 Task: Search one way flight ticket for 4 adults, 1 infant in seat and 1 infant on lap in premium economy from Baton Rouge: Baton Rouge Metropolitan Airport (ryan Field) to Jackson: Jackson Hole Airport on 5-2-2023. Choice of flights is Singapure airlines. Number of bags: 3 checked bags. Price is upto 83000. Outbound departure time preference is 21:30.
Action: Mouse moved to (319, 274)
Screenshot: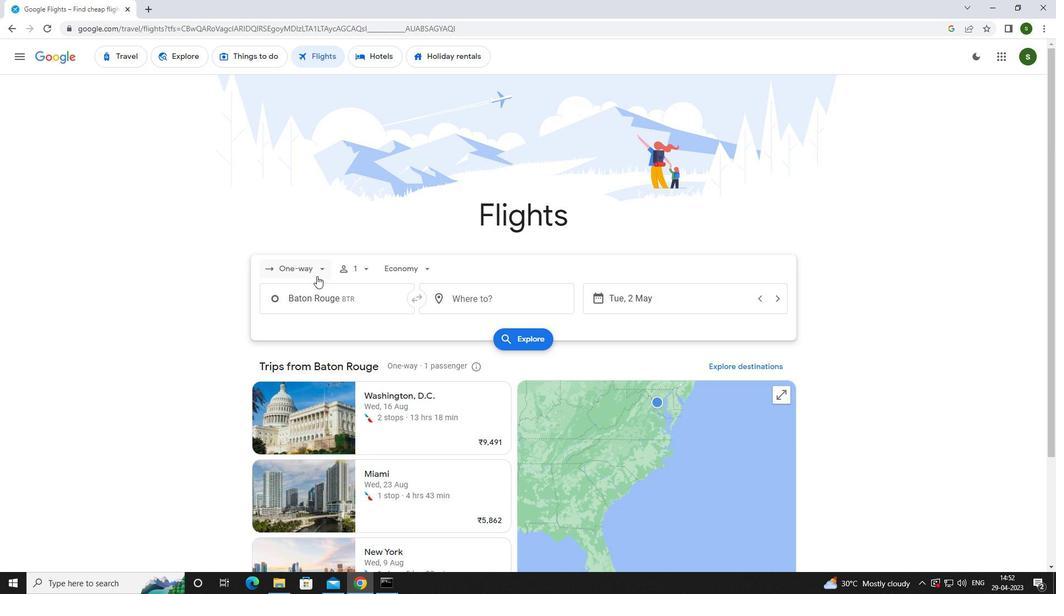 
Action: Mouse pressed left at (319, 274)
Screenshot: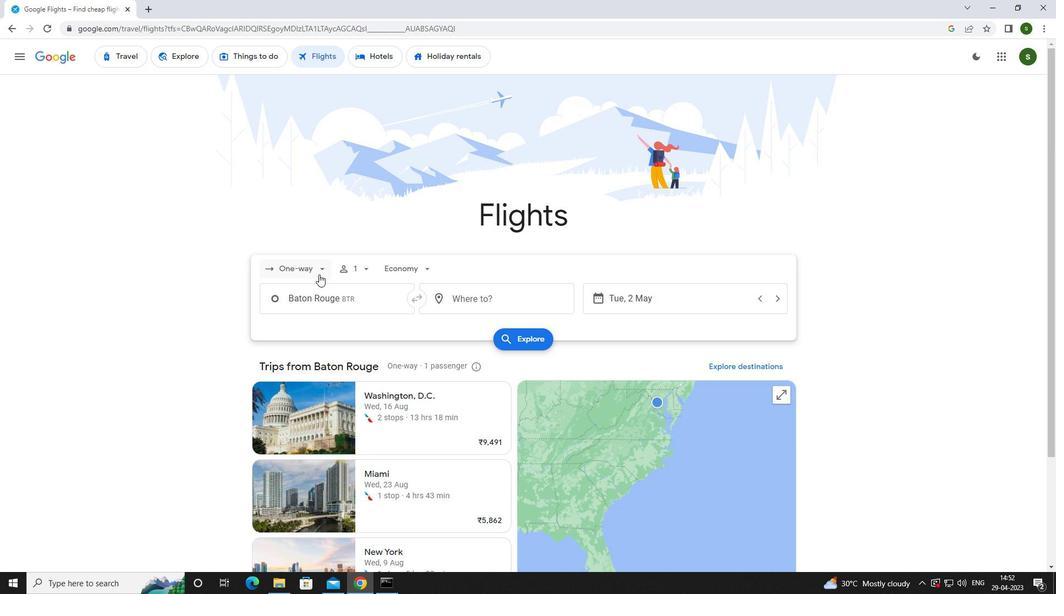 
Action: Mouse moved to (316, 320)
Screenshot: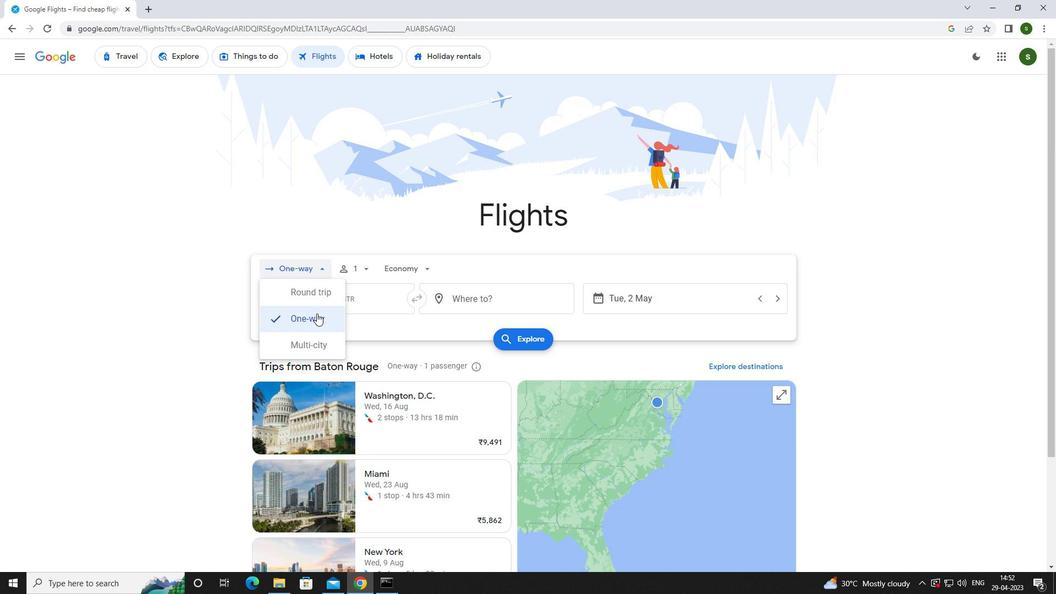 
Action: Mouse pressed left at (316, 320)
Screenshot: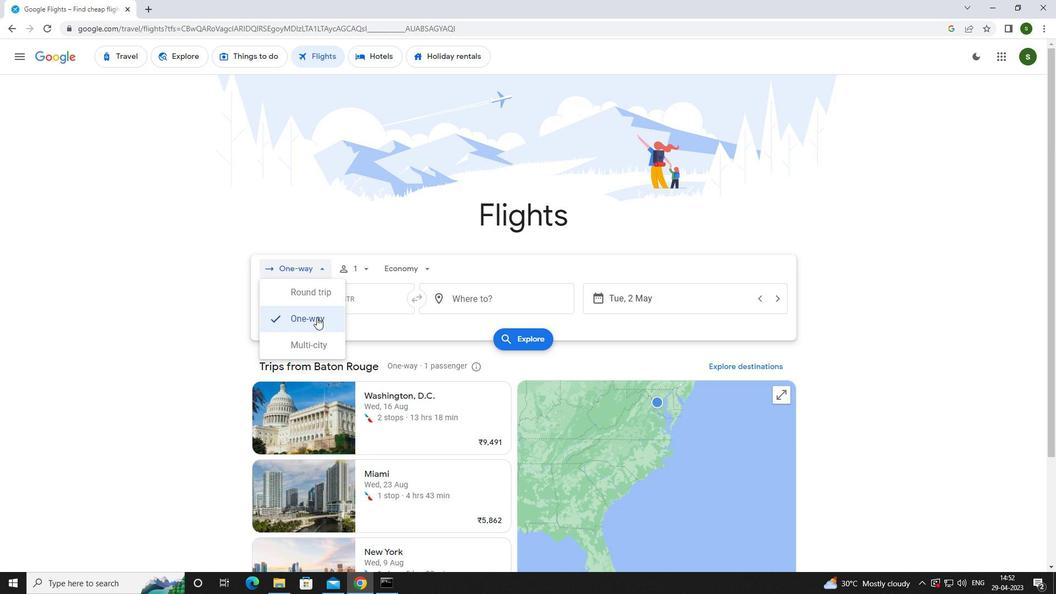 
Action: Mouse moved to (363, 267)
Screenshot: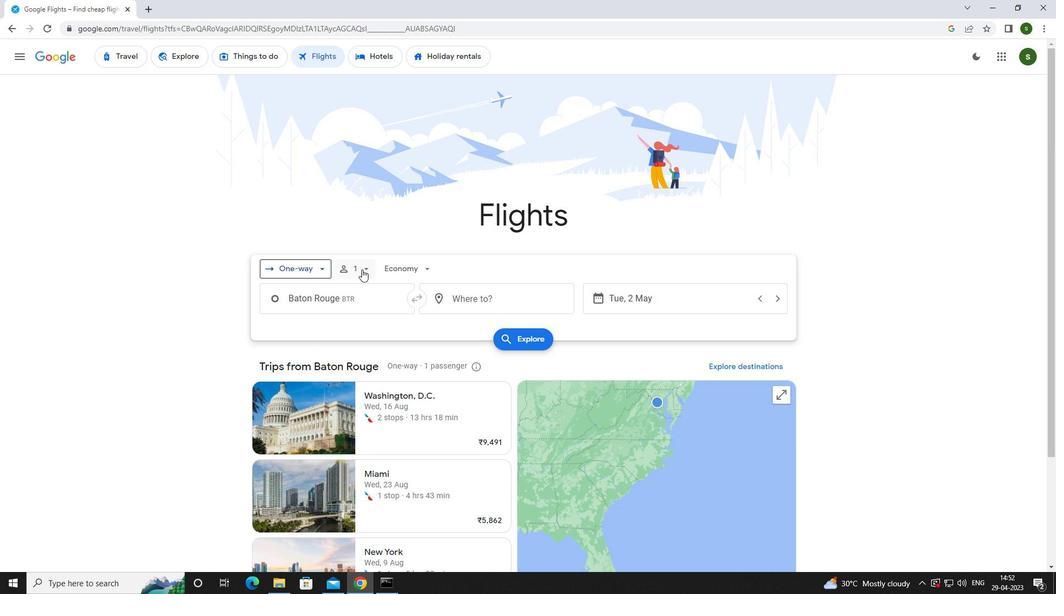 
Action: Mouse pressed left at (363, 267)
Screenshot: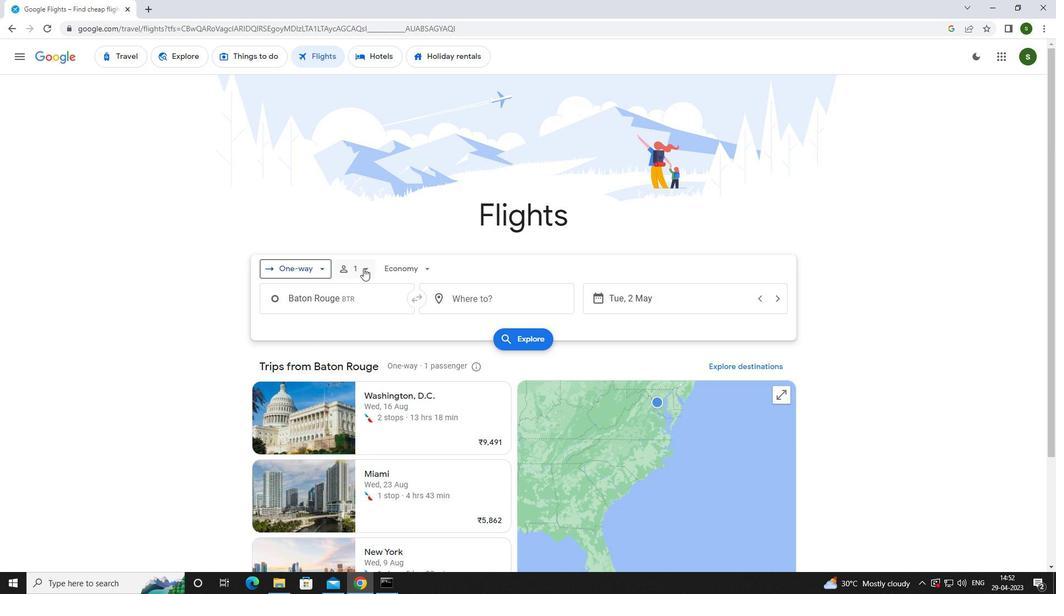 
Action: Mouse moved to (457, 296)
Screenshot: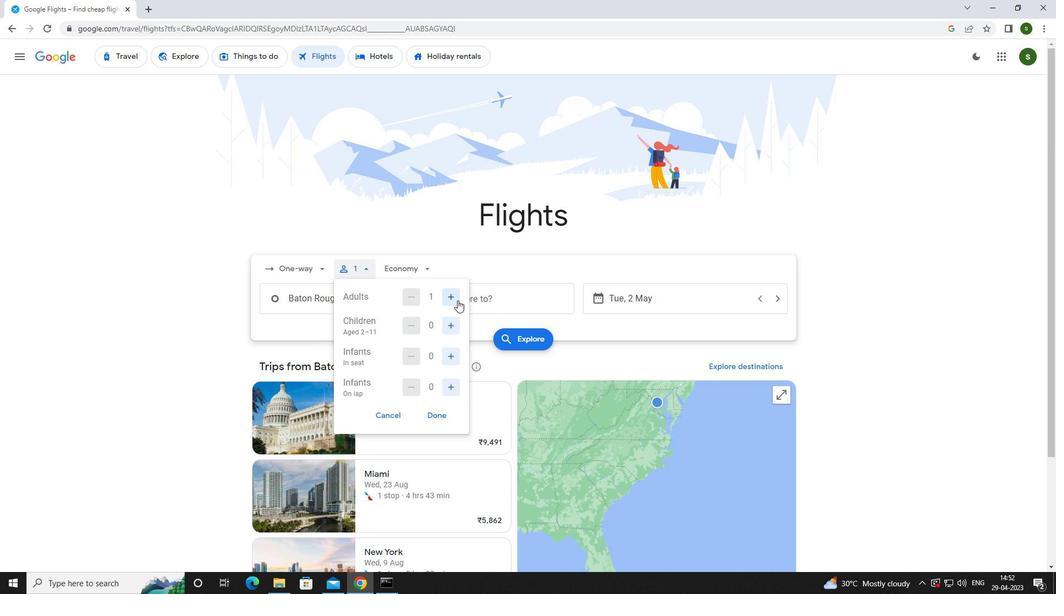 
Action: Mouse pressed left at (457, 296)
Screenshot: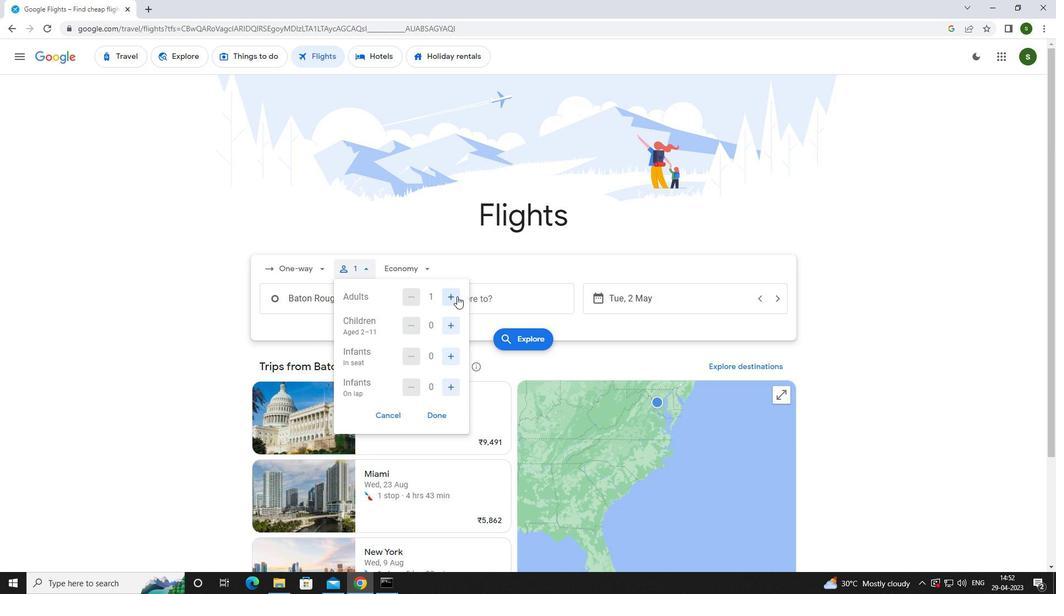 
Action: Mouse pressed left at (457, 296)
Screenshot: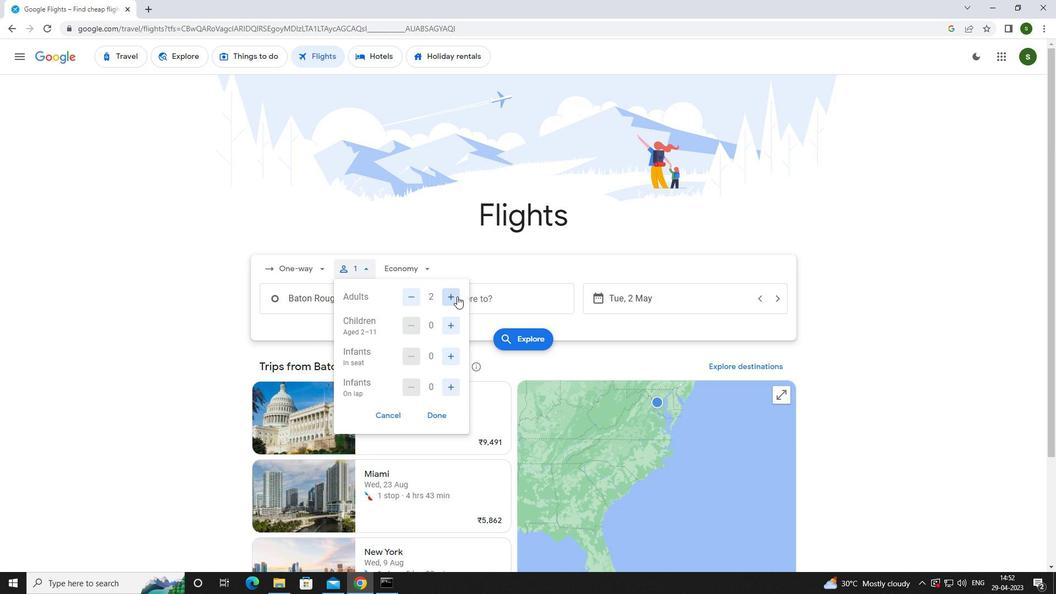 
Action: Mouse pressed left at (457, 296)
Screenshot: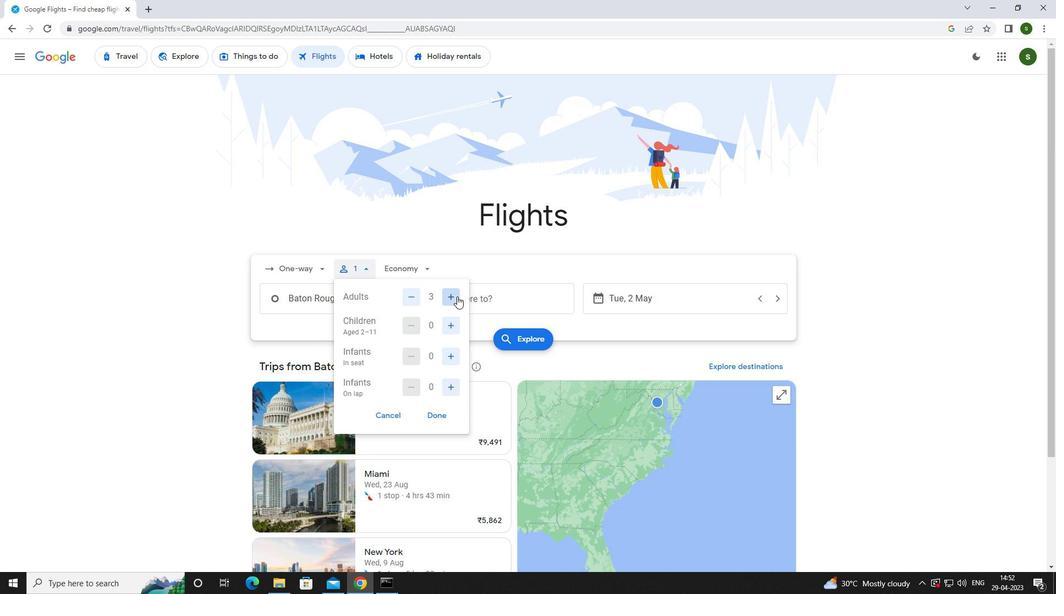 
Action: Mouse moved to (449, 360)
Screenshot: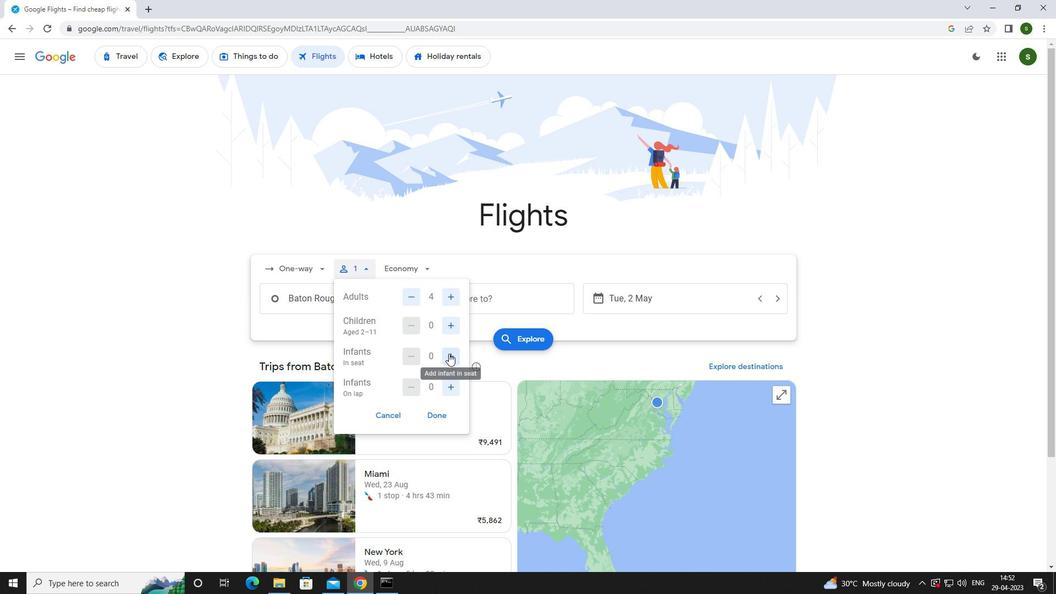 
Action: Mouse pressed left at (449, 360)
Screenshot: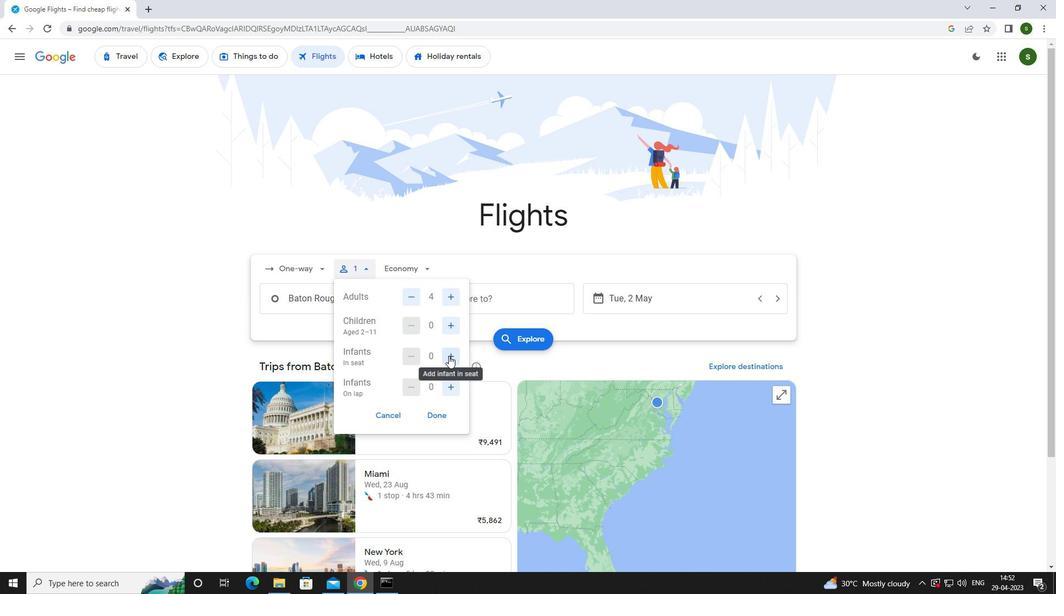 
Action: Mouse moved to (449, 381)
Screenshot: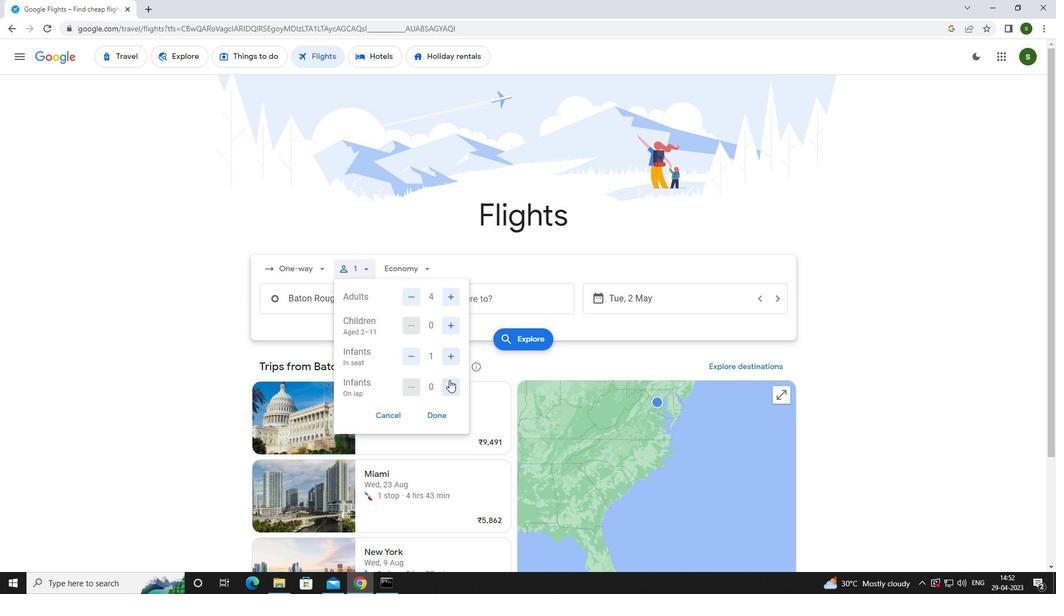 
Action: Mouse pressed left at (449, 381)
Screenshot: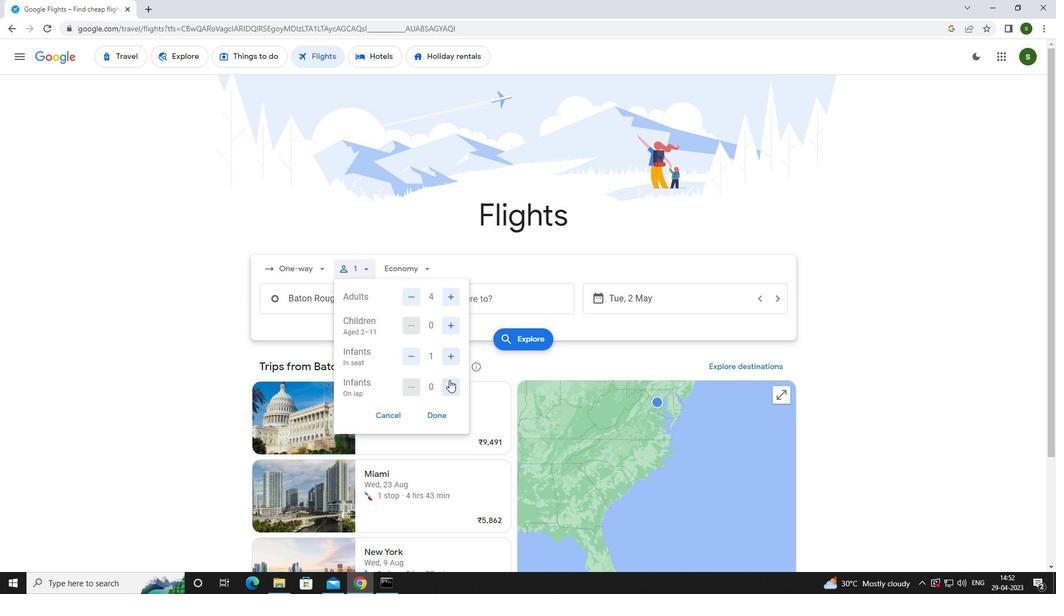 
Action: Mouse moved to (423, 269)
Screenshot: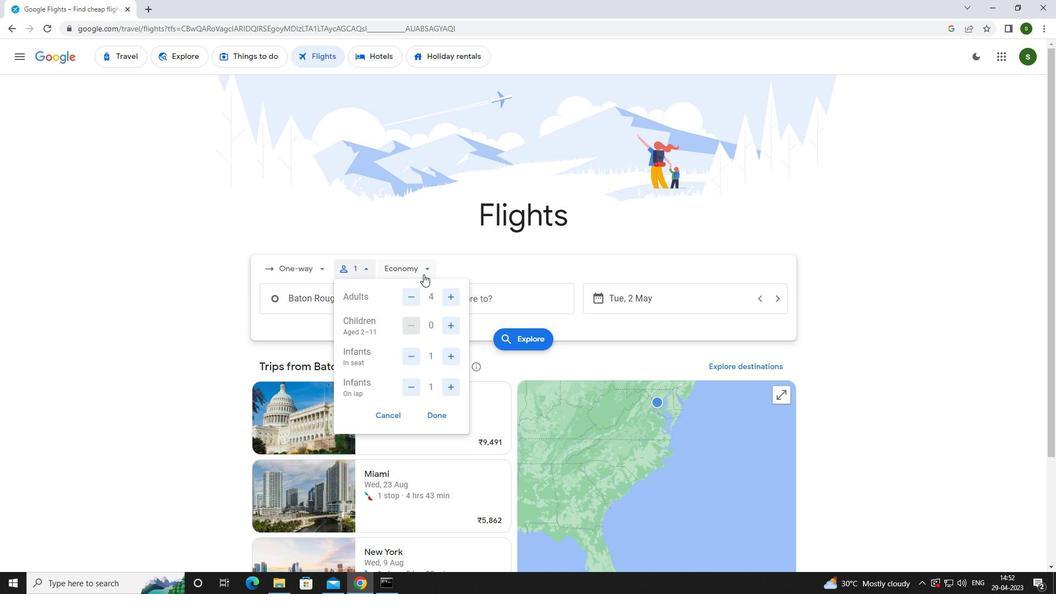 
Action: Mouse pressed left at (423, 269)
Screenshot: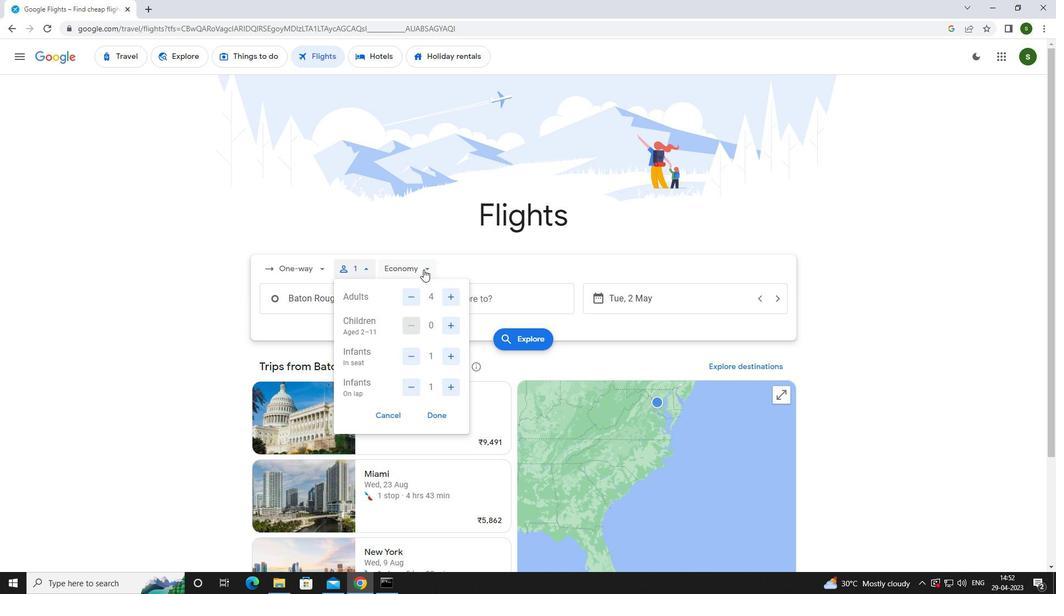 
Action: Mouse moved to (426, 315)
Screenshot: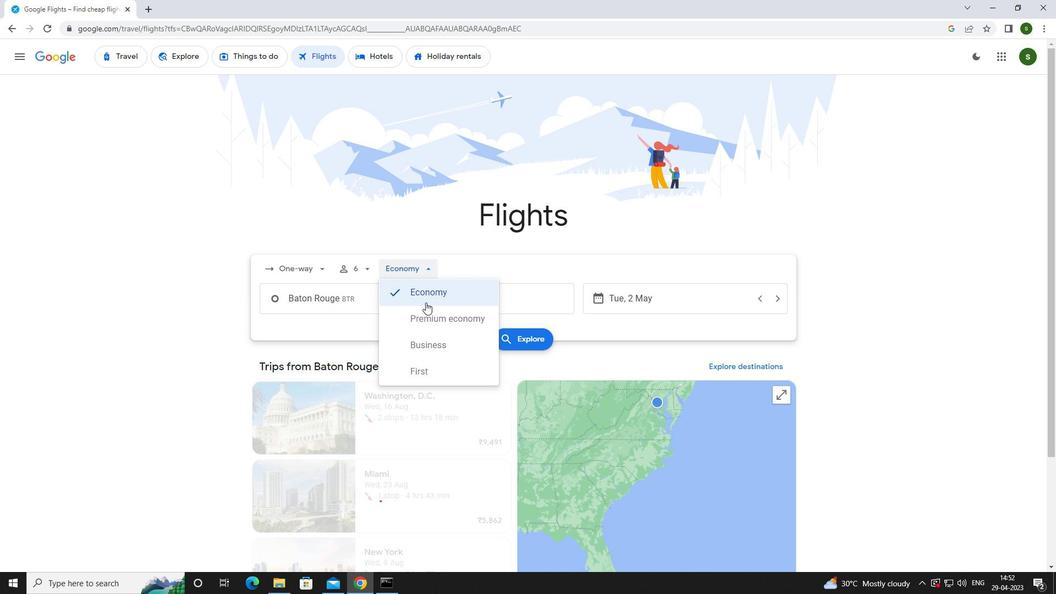 
Action: Mouse pressed left at (426, 315)
Screenshot: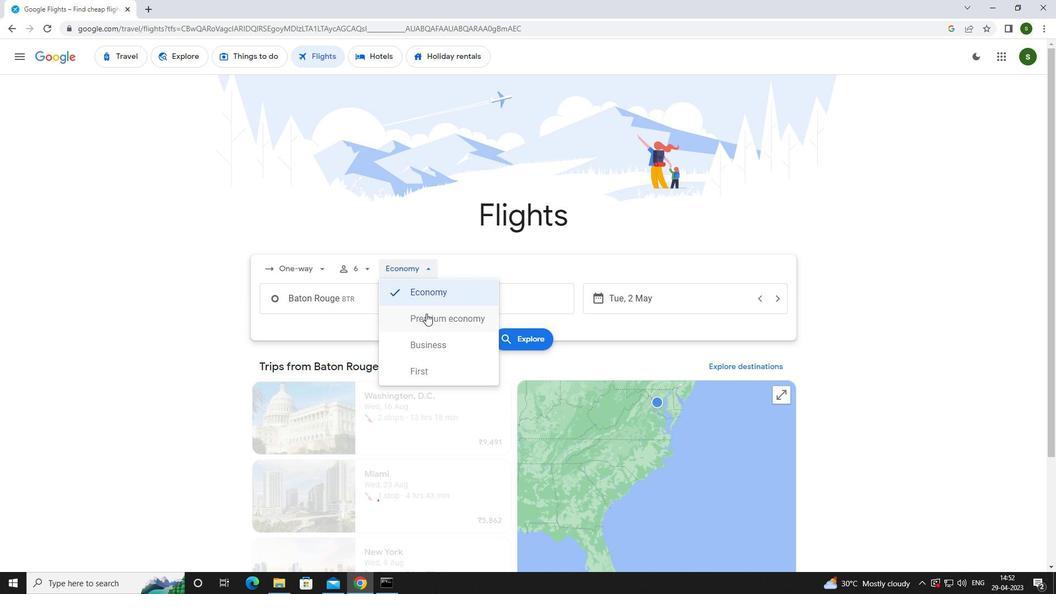 
Action: Mouse moved to (384, 300)
Screenshot: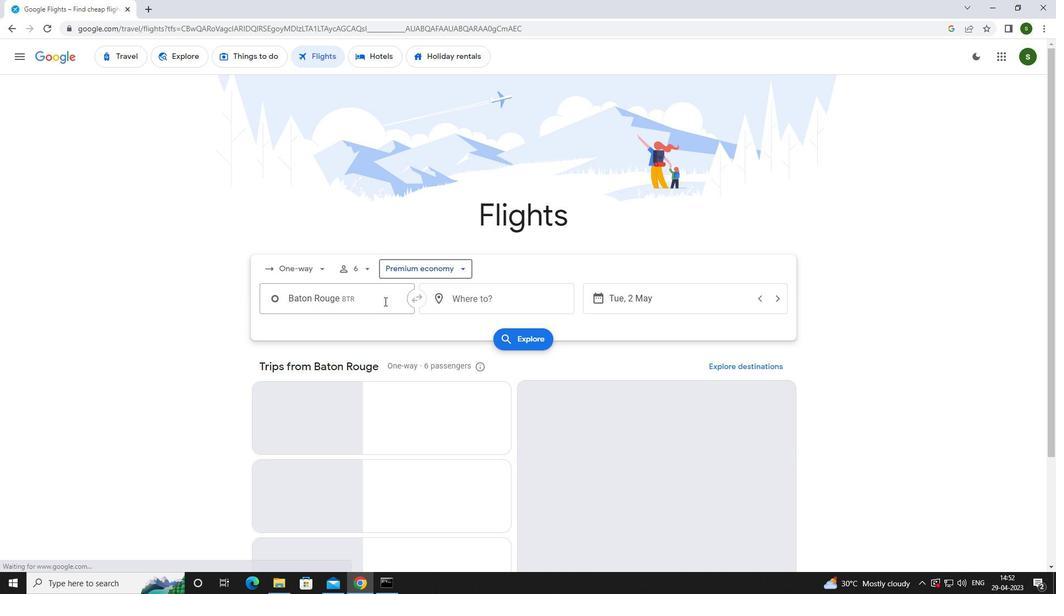 
Action: Mouse pressed left at (384, 300)
Screenshot: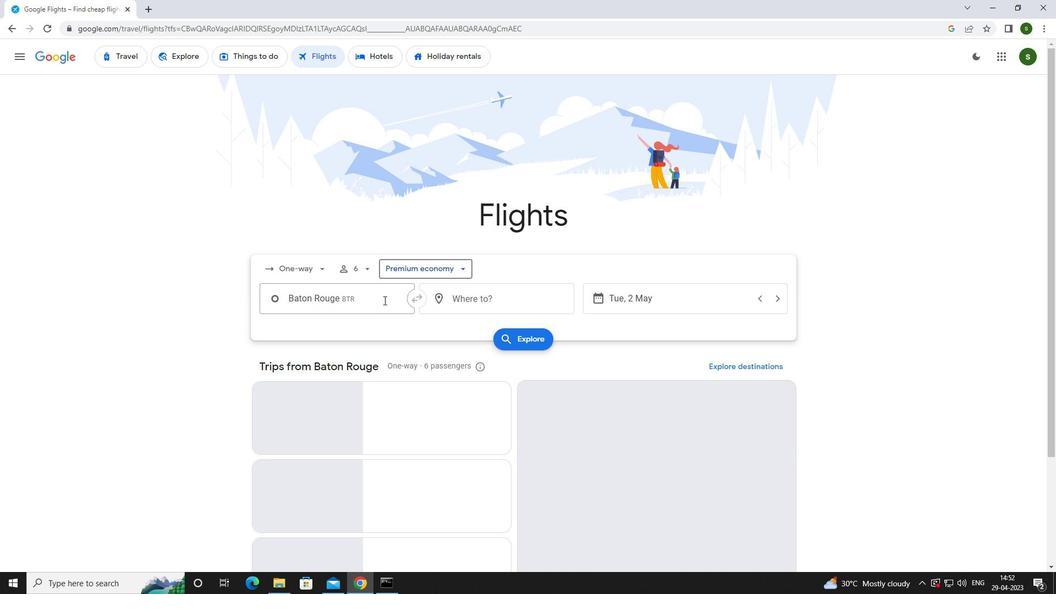 
Action: Mouse moved to (383, 300)
Screenshot: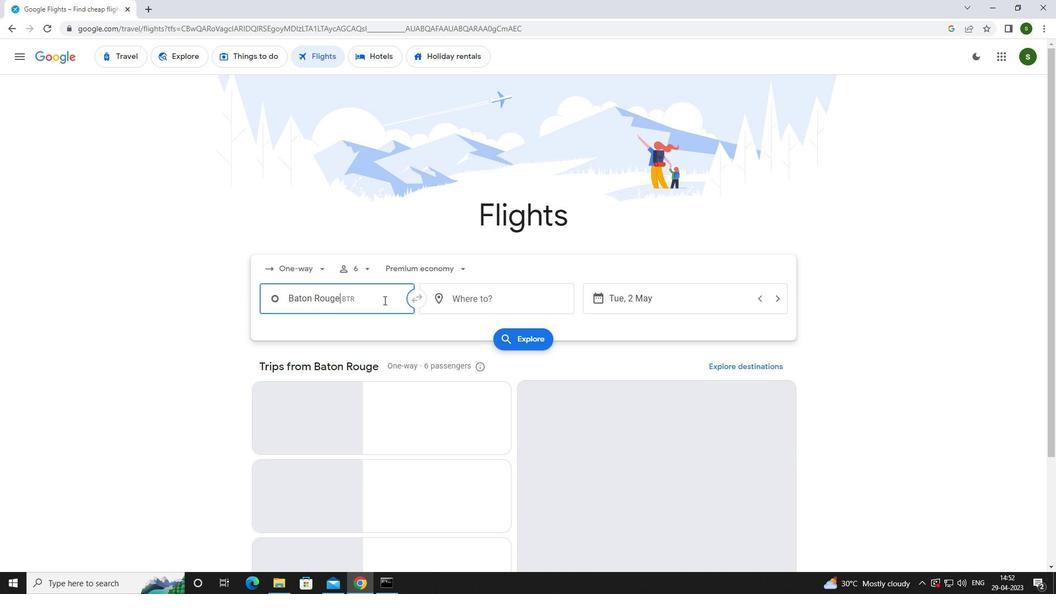 
Action: Key pressed b<Key.caps_lock>aton
Screenshot: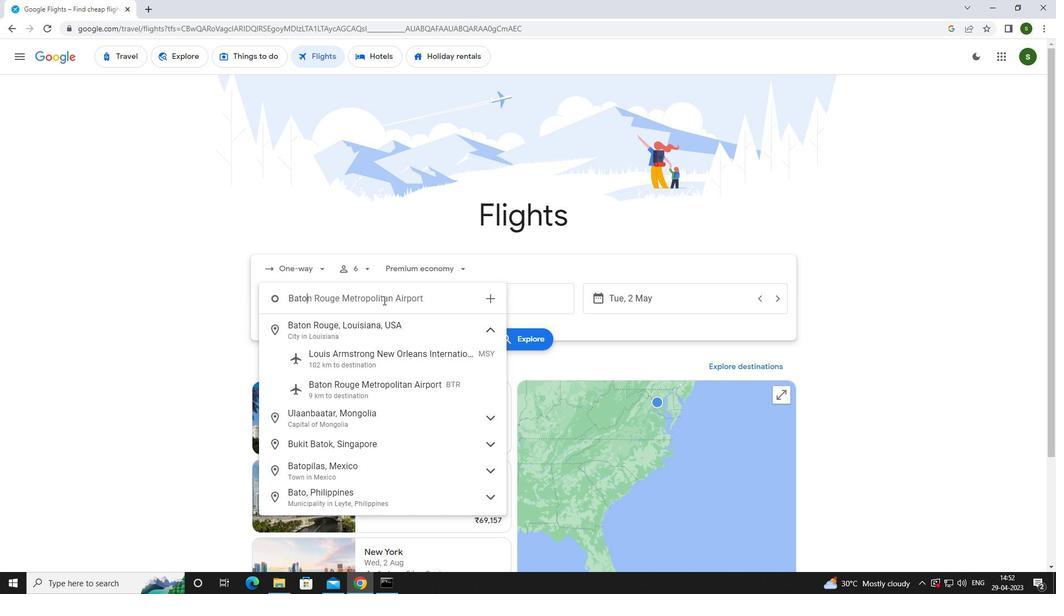 
Action: Mouse moved to (396, 385)
Screenshot: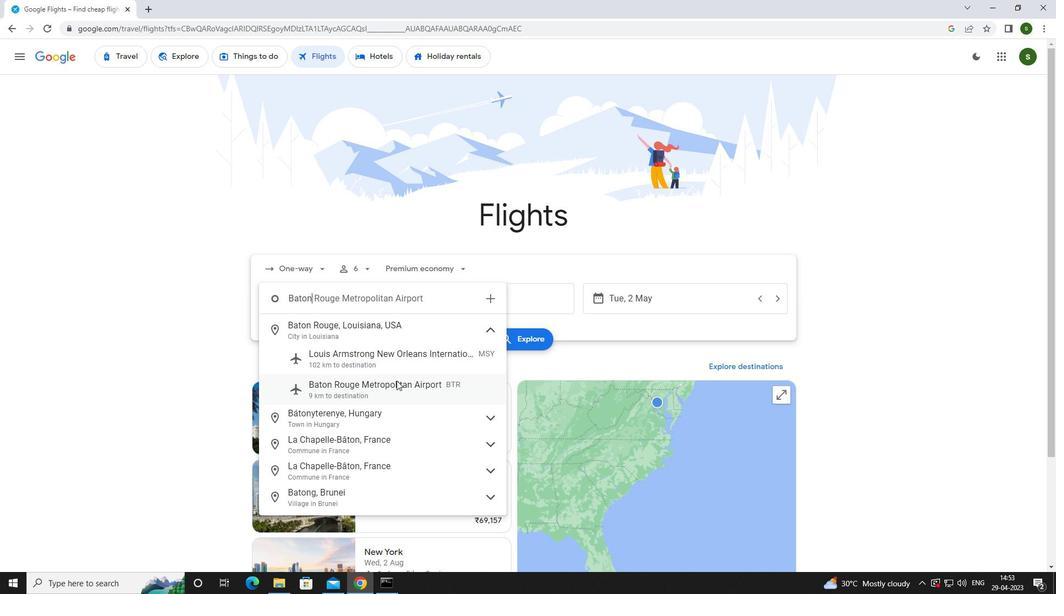
Action: Mouse pressed left at (396, 385)
Screenshot: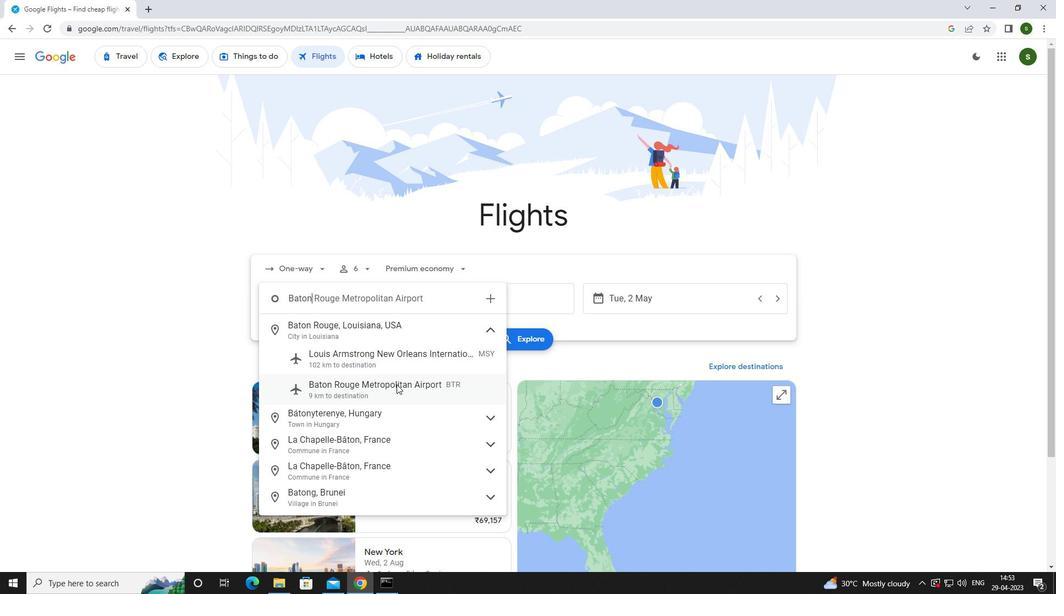 
Action: Mouse moved to (463, 303)
Screenshot: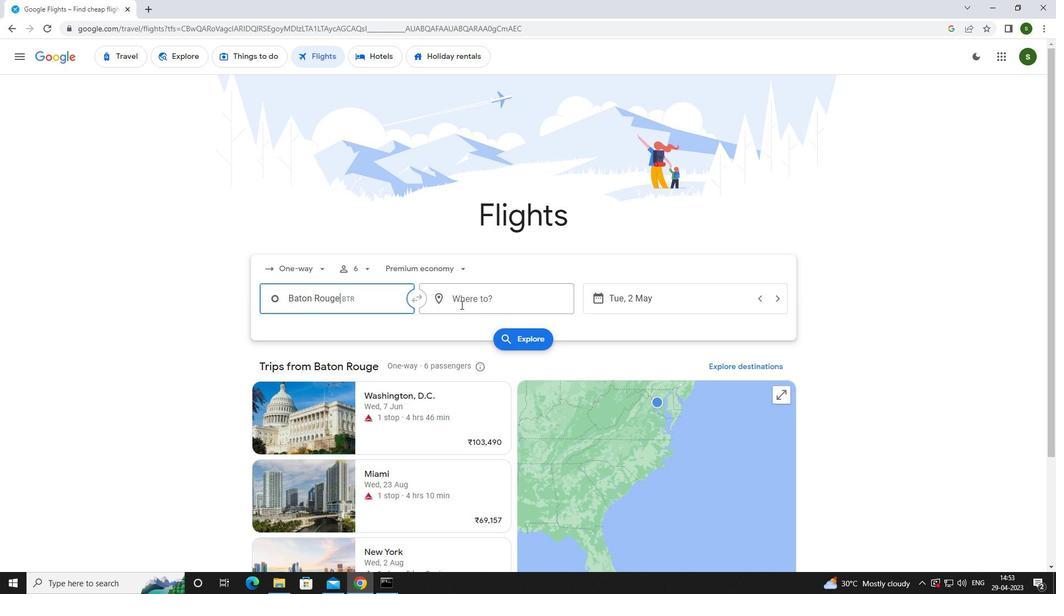 
Action: Mouse pressed left at (463, 303)
Screenshot: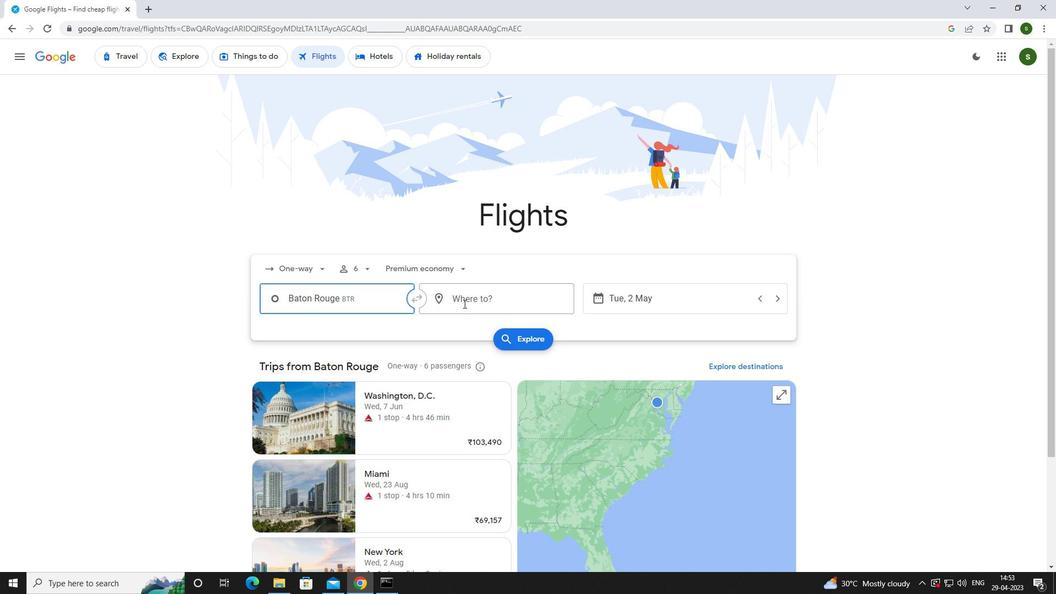 
Action: Mouse moved to (434, 289)
Screenshot: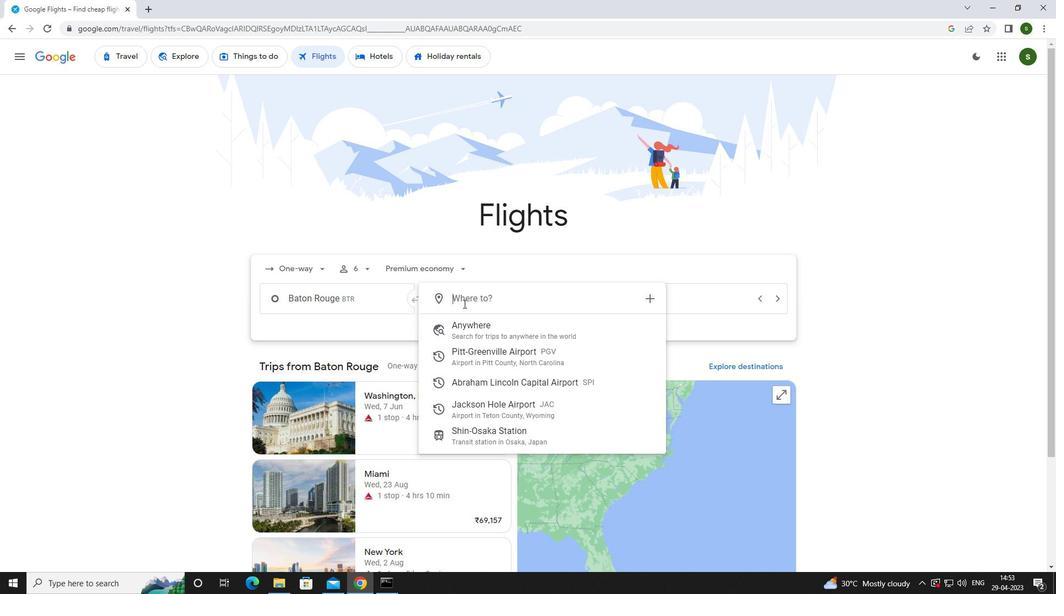
Action: Key pressed <Key.caps_lock>j<Key.caps_lock>ackson<Key.space><Key.caps_lock>h
Screenshot: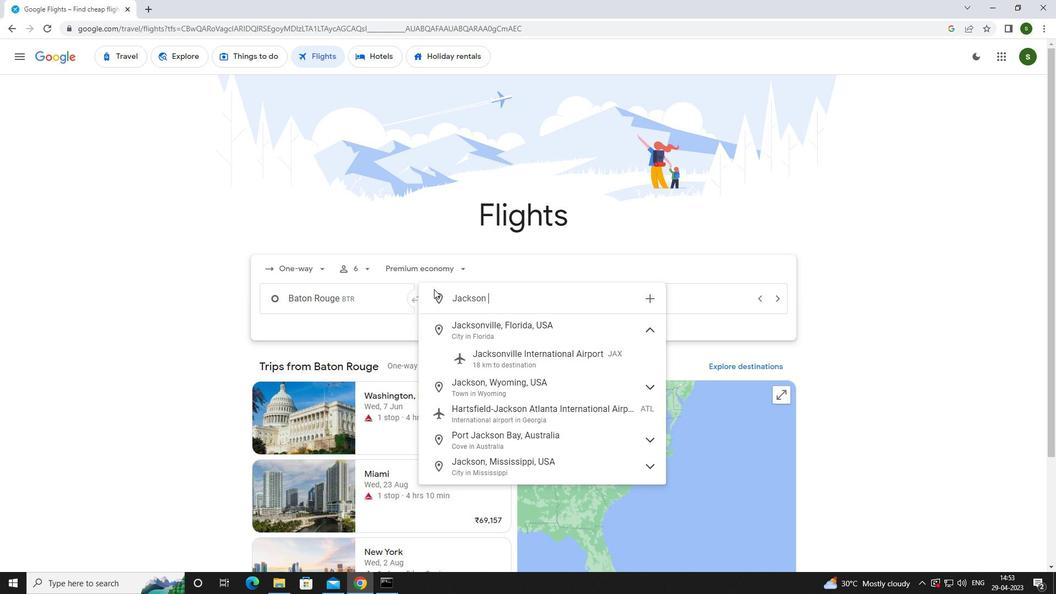 
Action: Mouse moved to (488, 346)
Screenshot: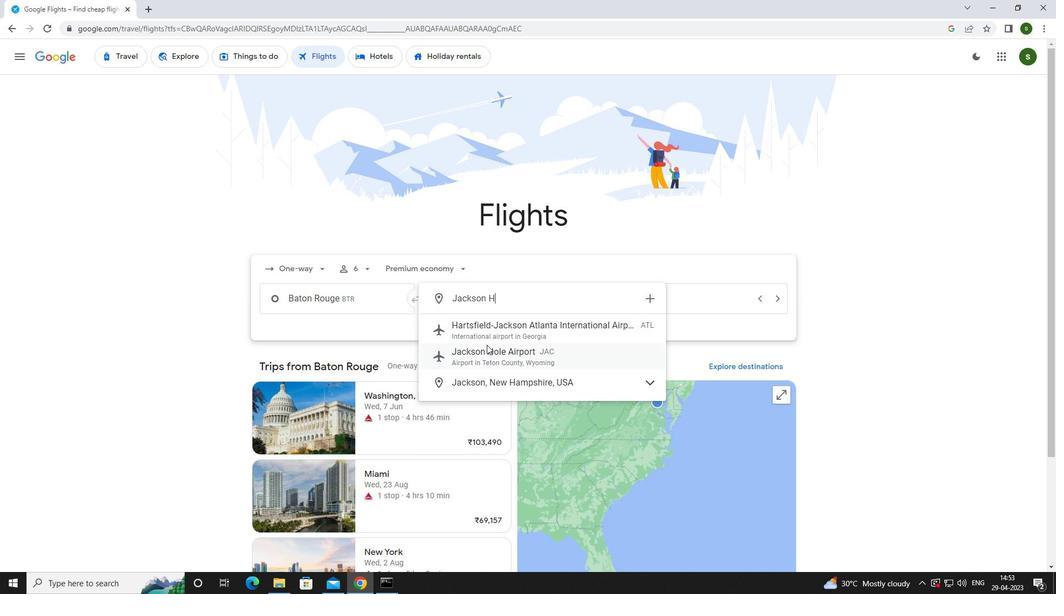 
Action: Mouse pressed left at (488, 346)
Screenshot: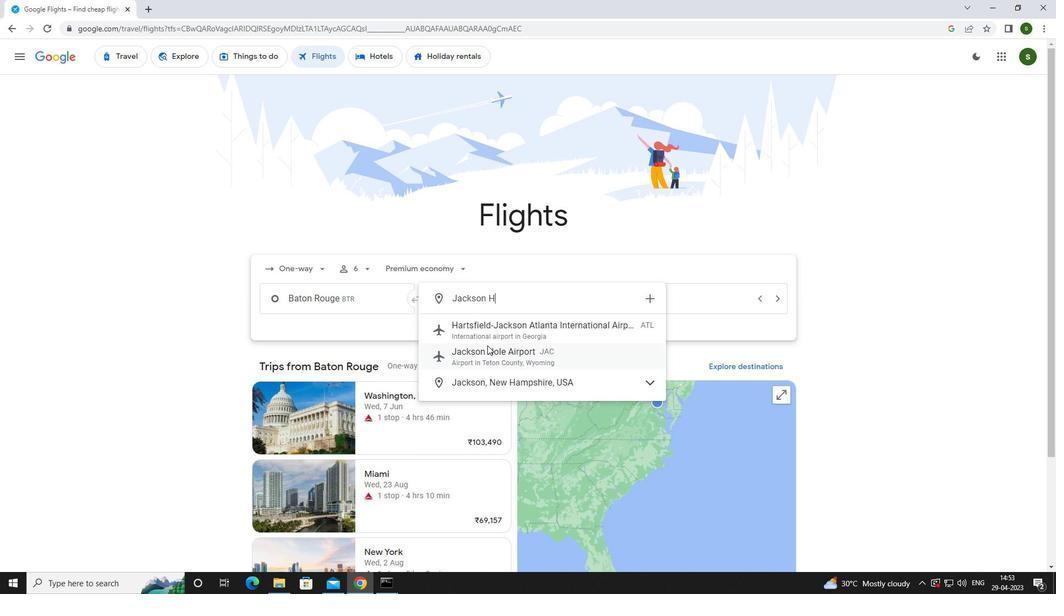
Action: Mouse moved to (667, 303)
Screenshot: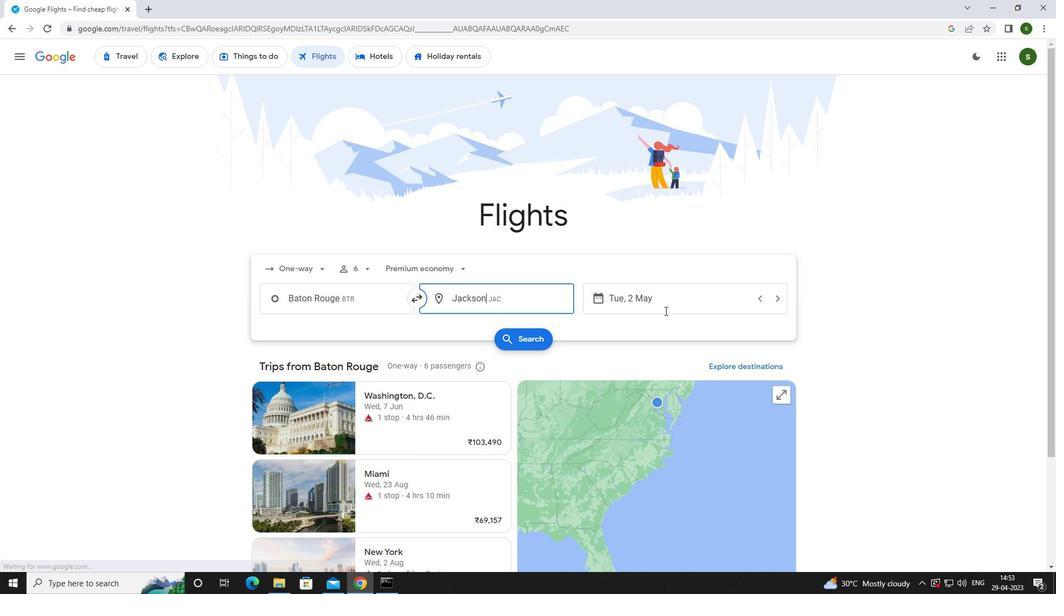
Action: Mouse pressed left at (667, 303)
Screenshot: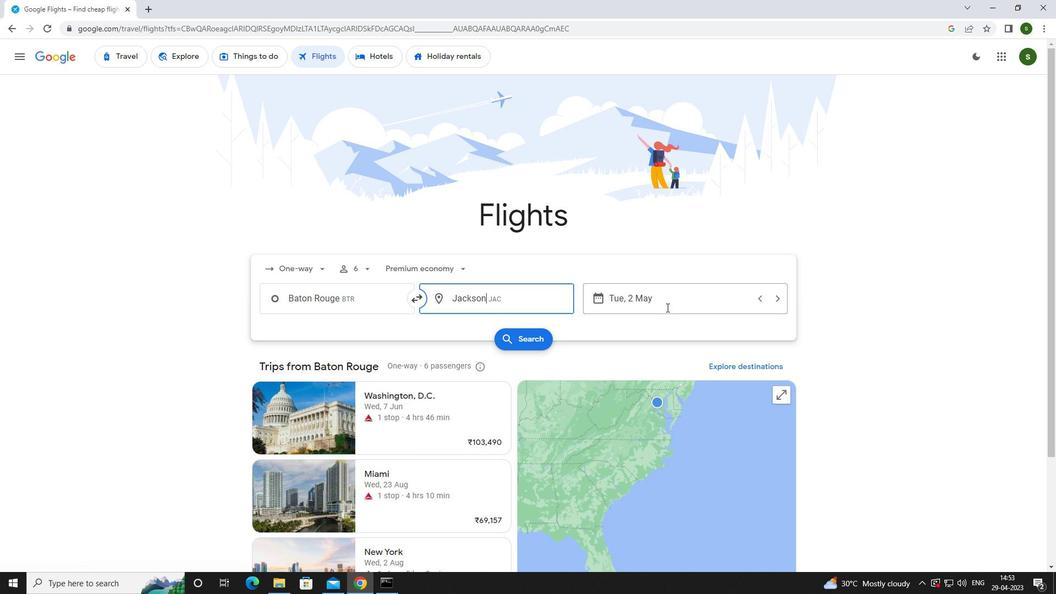 
Action: Mouse moved to (659, 379)
Screenshot: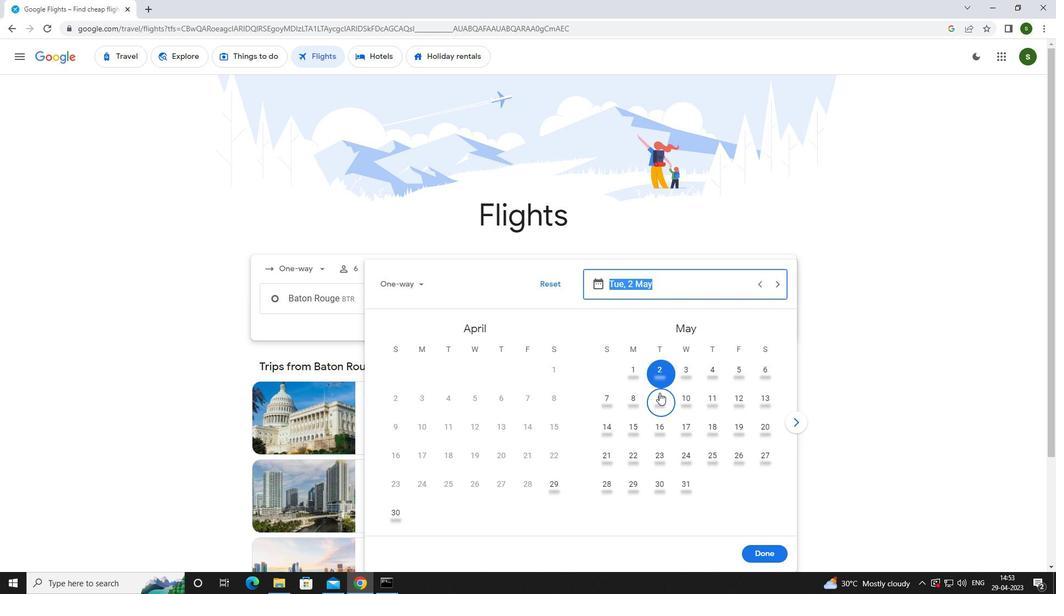 
Action: Mouse pressed left at (659, 379)
Screenshot: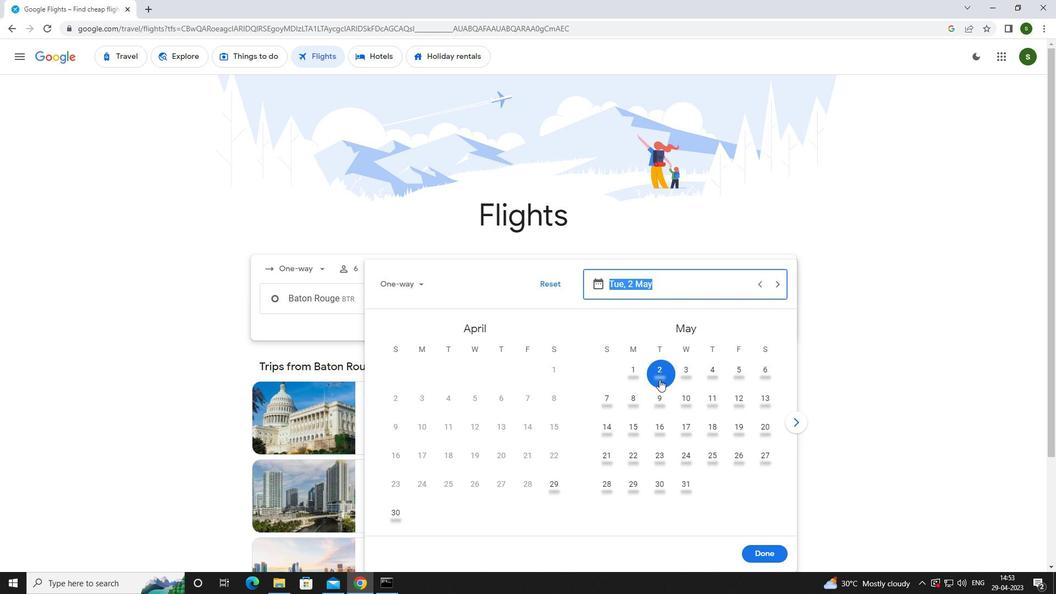 
Action: Mouse moved to (760, 549)
Screenshot: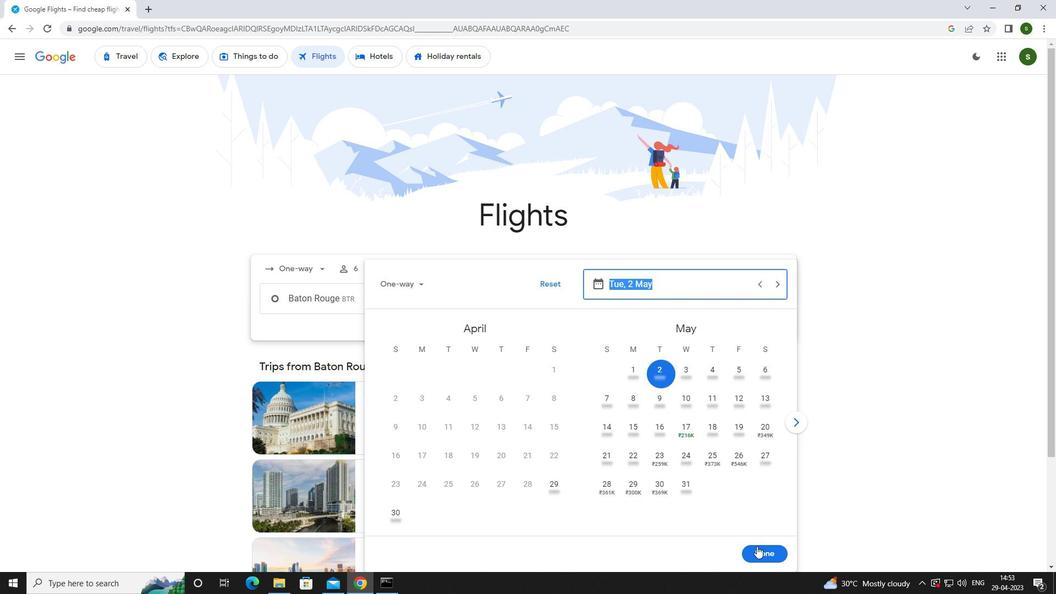 
Action: Mouse pressed left at (760, 549)
Screenshot: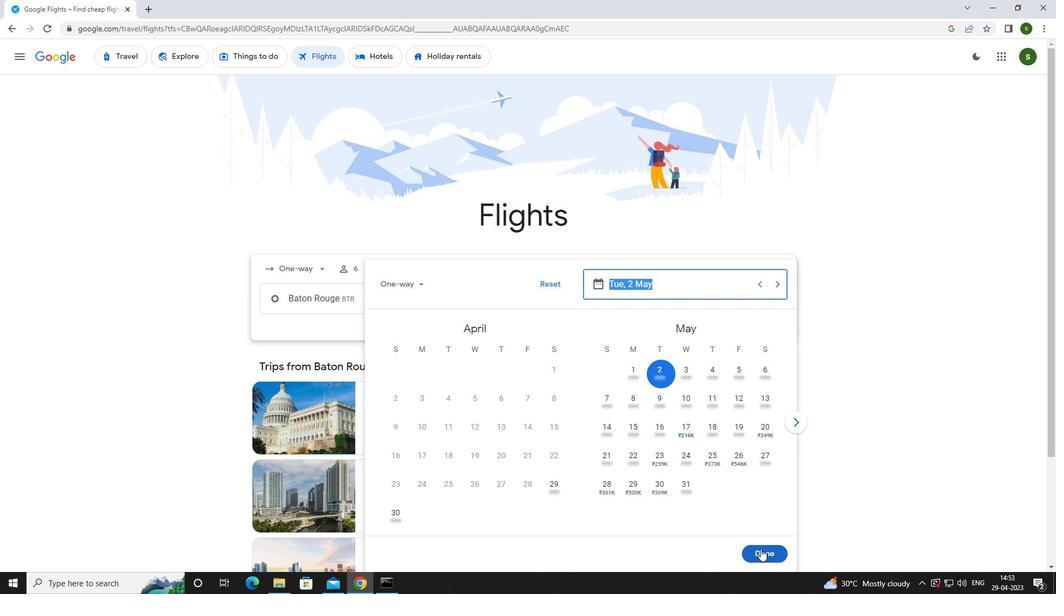 
Action: Mouse moved to (519, 330)
Screenshot: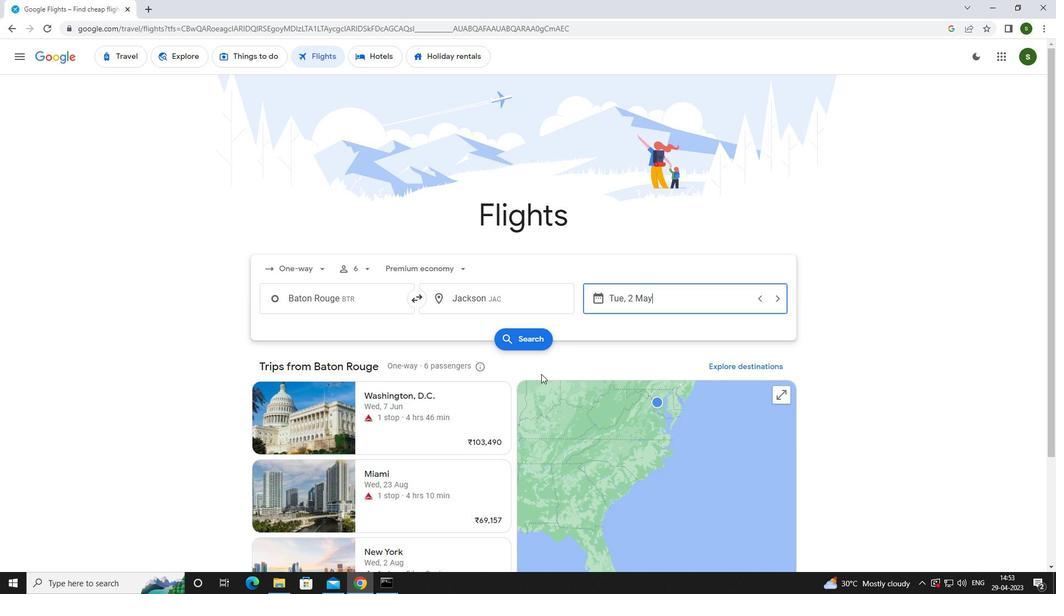 
Action: Mouse pressed left at (519, 330)
Screenshot: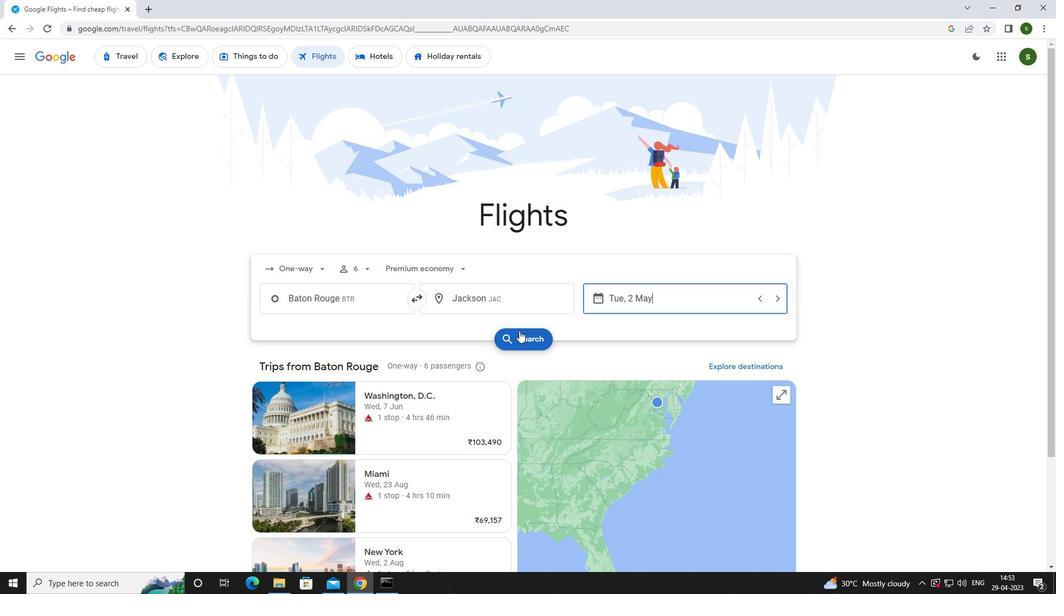 
Action: Mouse moved to (270, 154)
Screenshot: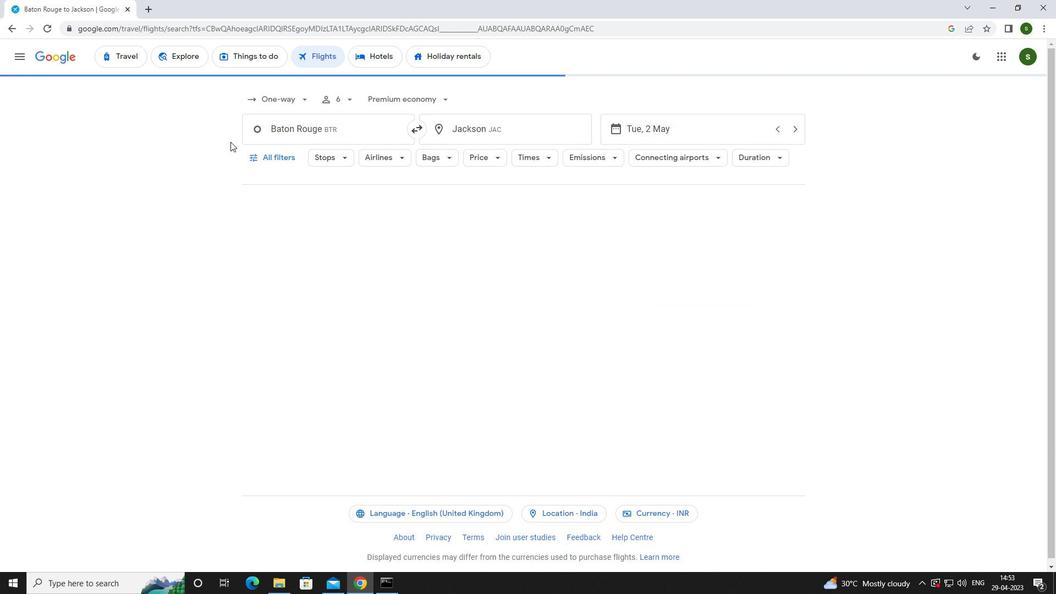 
Action: Mouse pressed left at (270, 154)
Screenshot: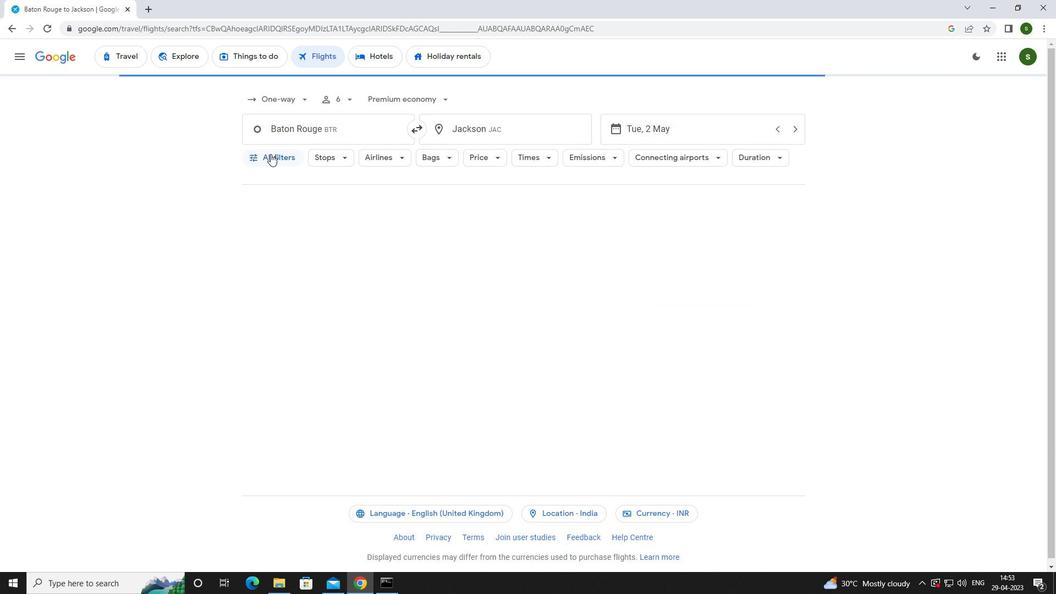 
Action: Mouse moved to (321, 249)
Screenshot: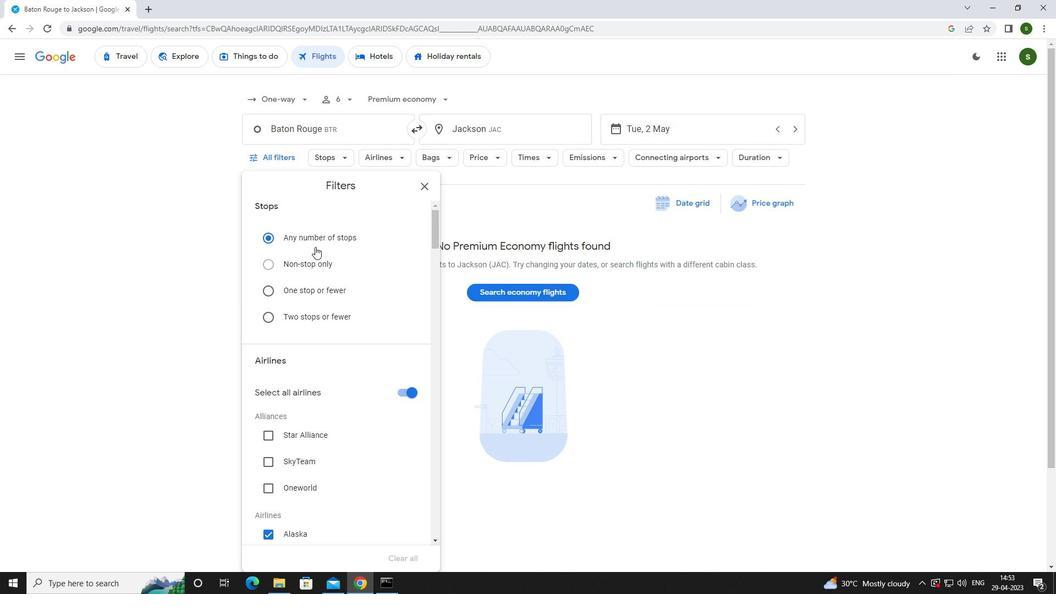 
Action: Mouse scrolled (321, 249) with delta (0, 0)
Screenshot: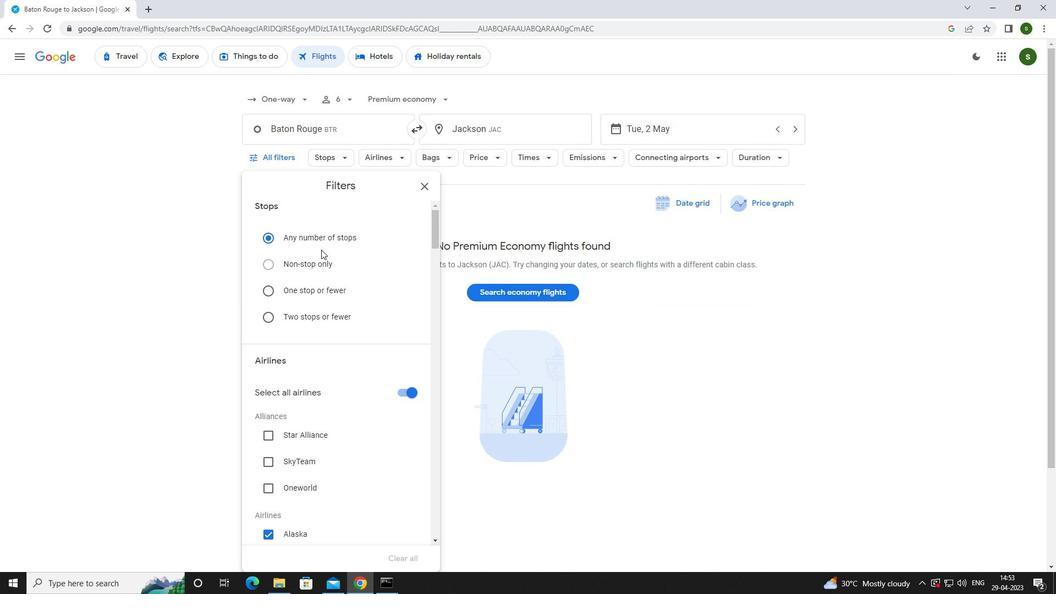 
Action: Mouse scrolled (321, 249) with delta (0, 0)
Screenshot: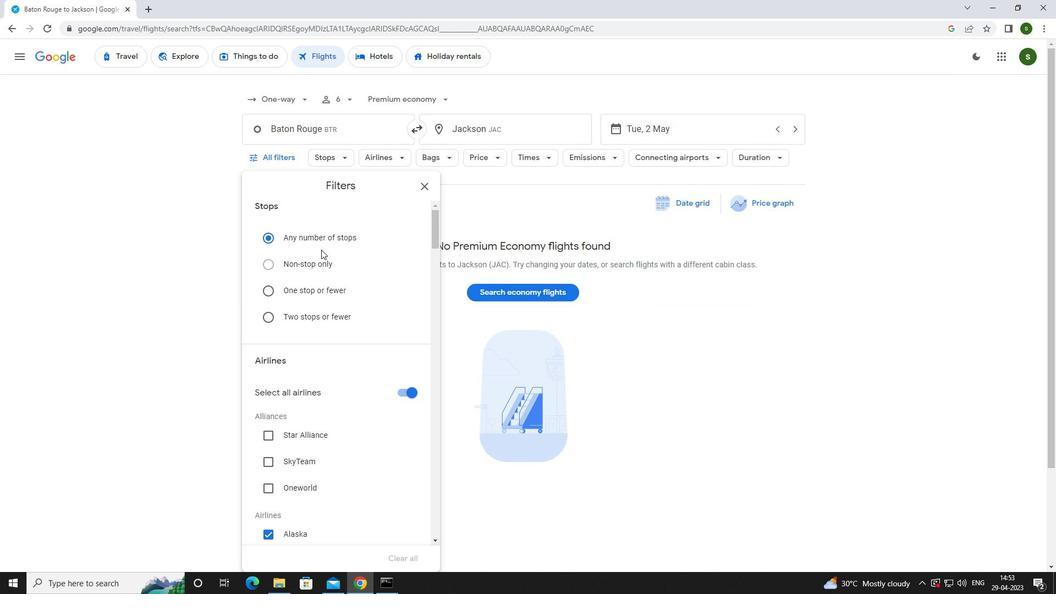 
Action: Mouse moved to (412, 285)
Screenshot: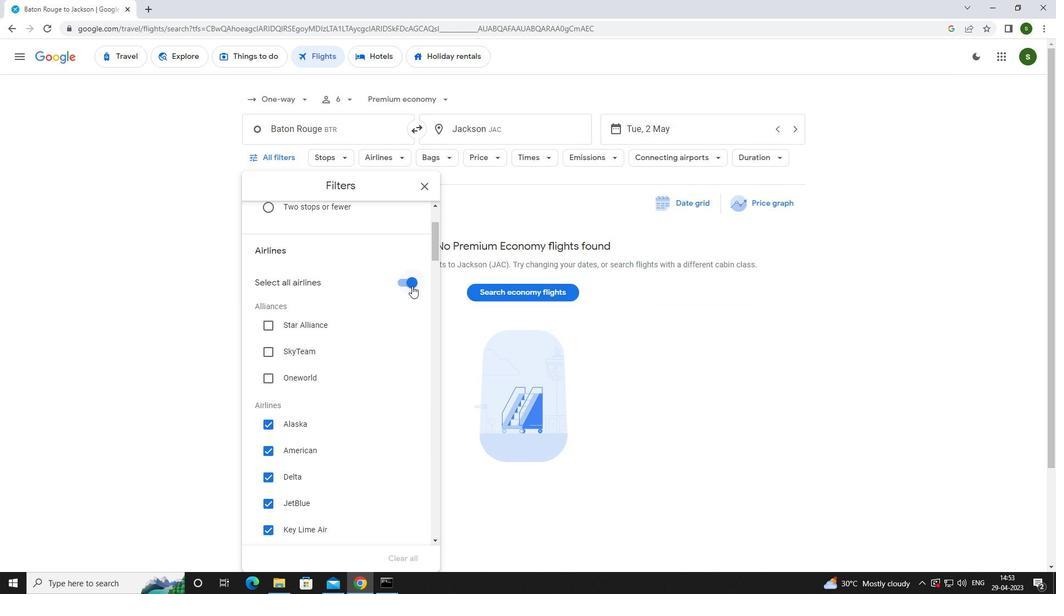 
Action: Mouse pressed left at (412, 285)
Screenshot: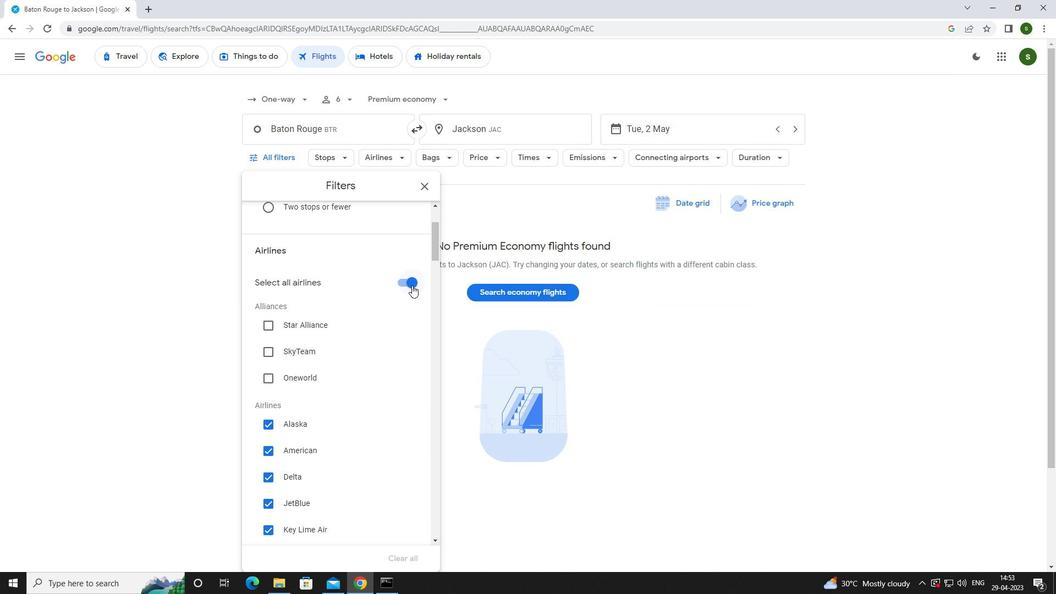 
Action: Mouse moved to (349, 286)
Screenshot: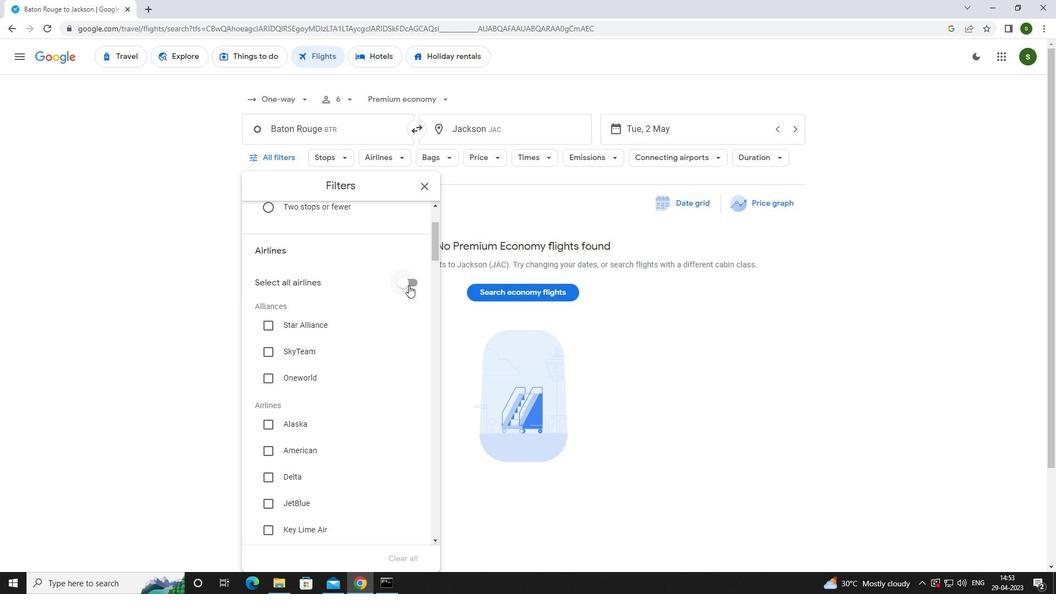 
Action: Mouse scrolled (349, 286) with delta (0, 0)
Screenshot: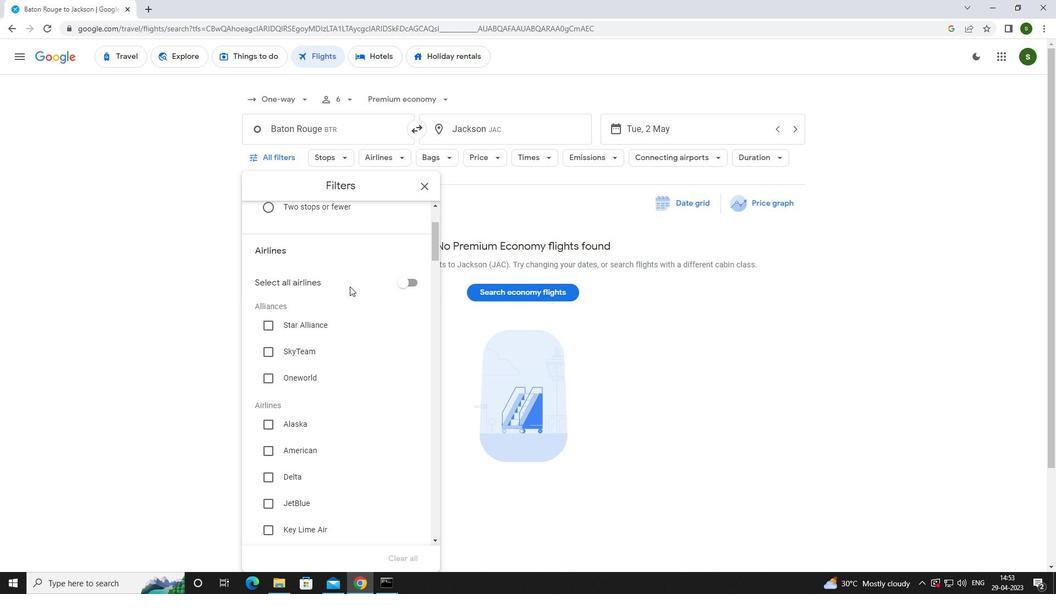 
Action: Mouse scrolled (349, 286) with delta (0, 0)
Screenshot: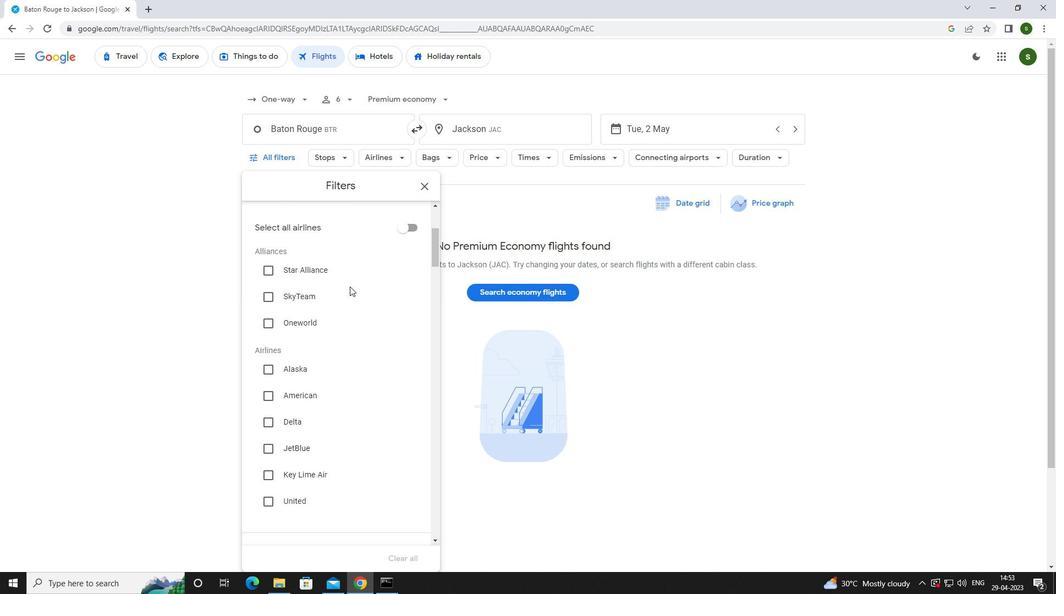 
Action: Mouse scrolled (349, 286) with delta (0, 0)
Screenshot: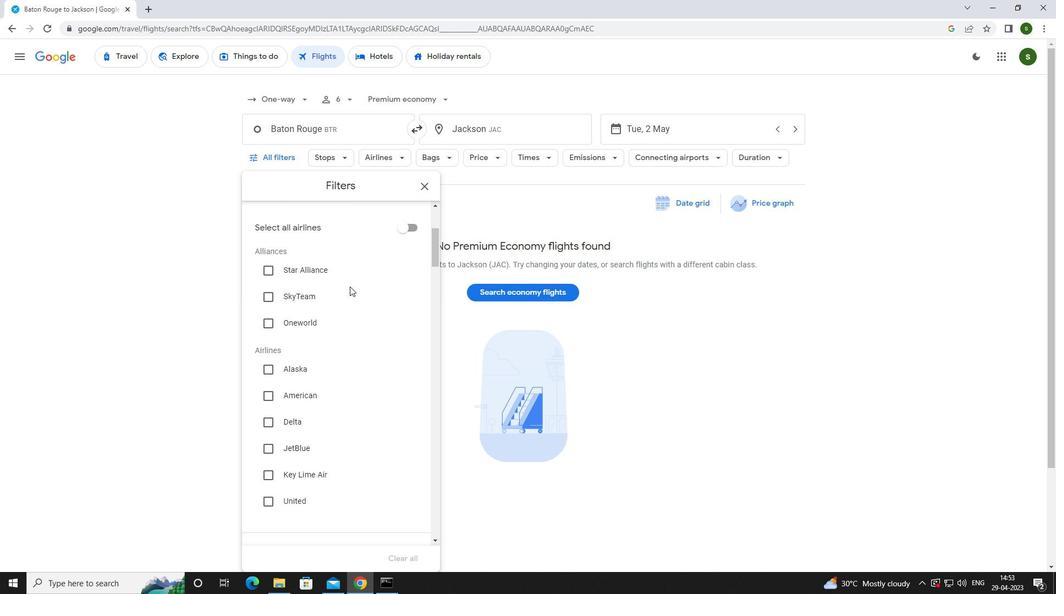 
Action: Mouse scrolled (349, 286) with delta (0, 0)
Screenshot: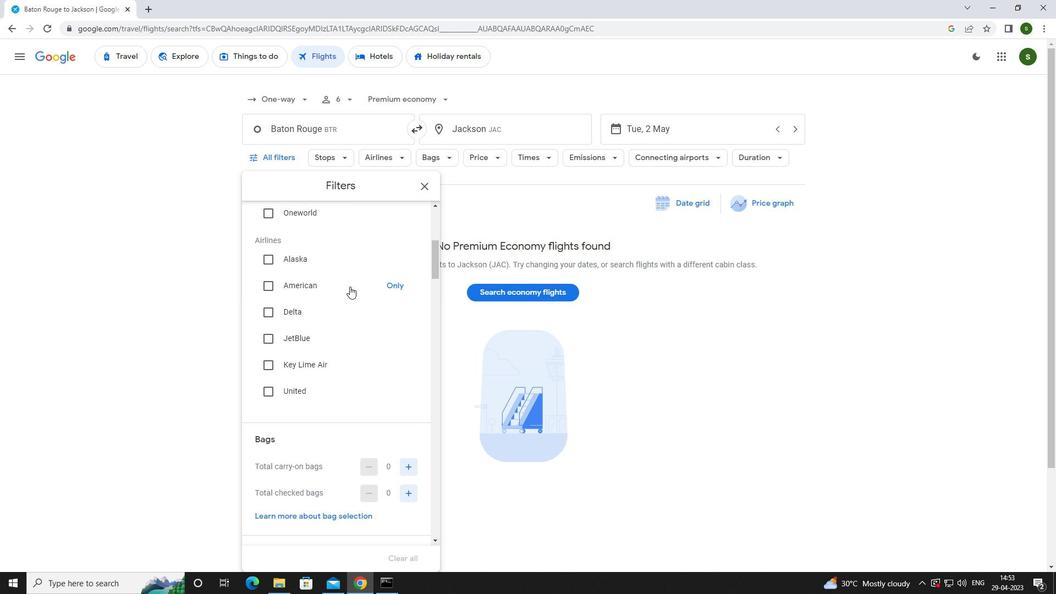 
Action: Mouse scrolled (349, 286) with delta (0, 0)
Screenshot: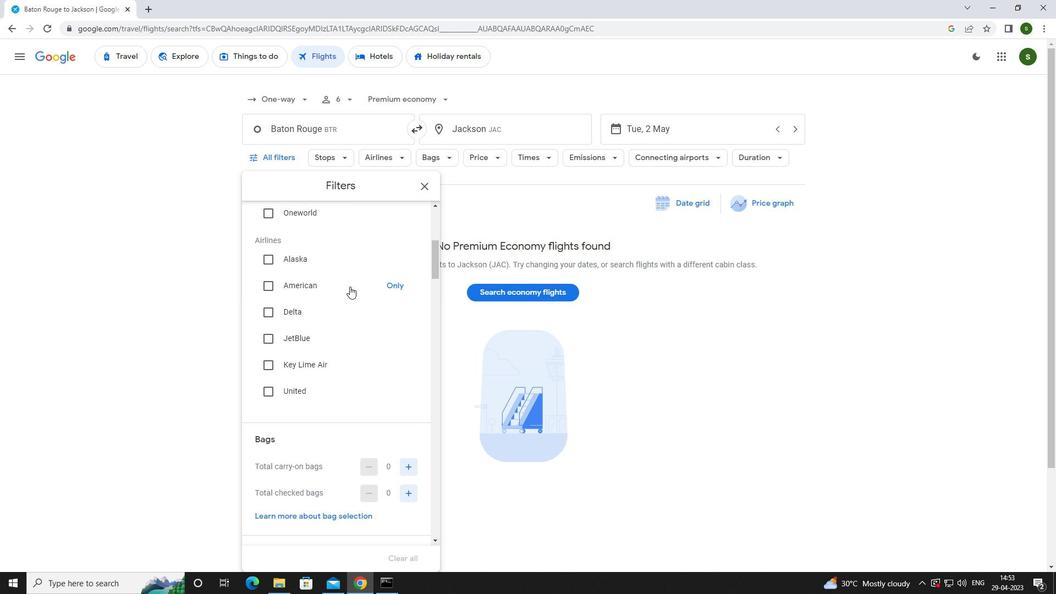 
Action: Mouse scrolled (349, 286) with delta (0, 0)
Screenshot: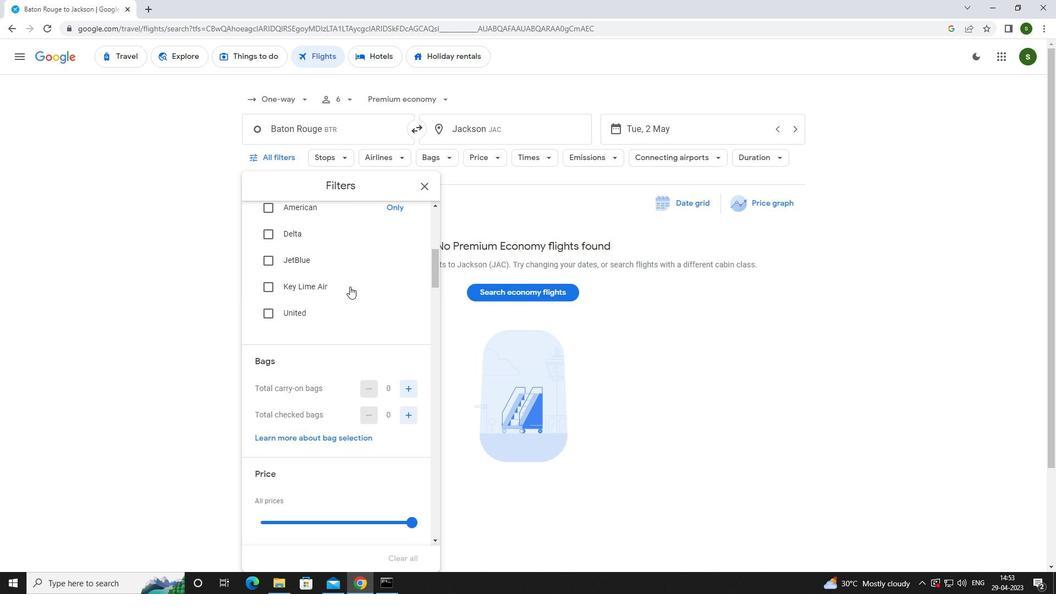 
Action: Mouse scrolled (349, 286) with delta (0, 0)
Screenshot: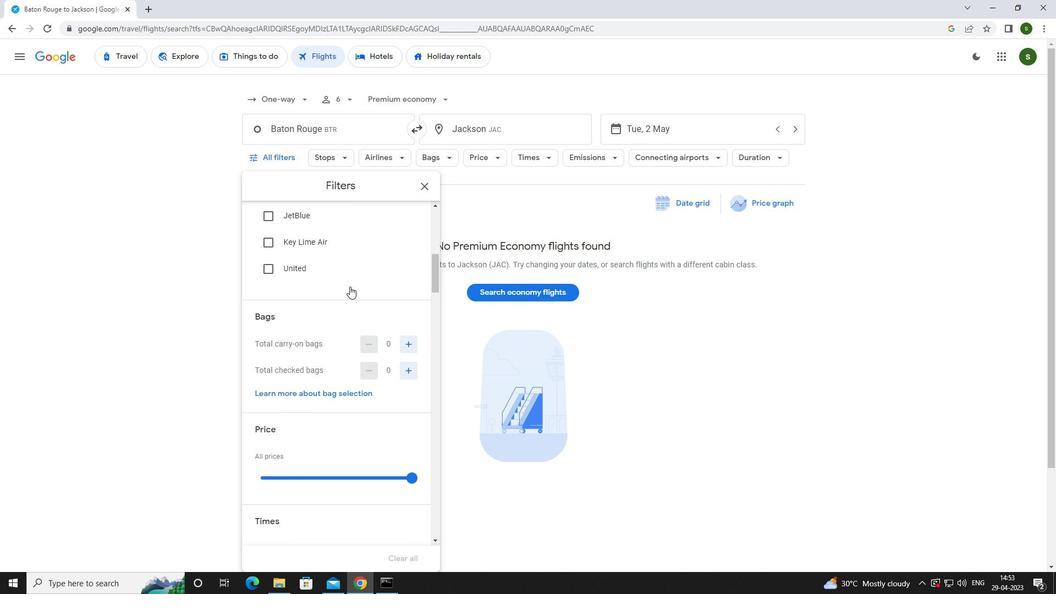 
Action: Mouse moved to (403, 274)
Screenshot: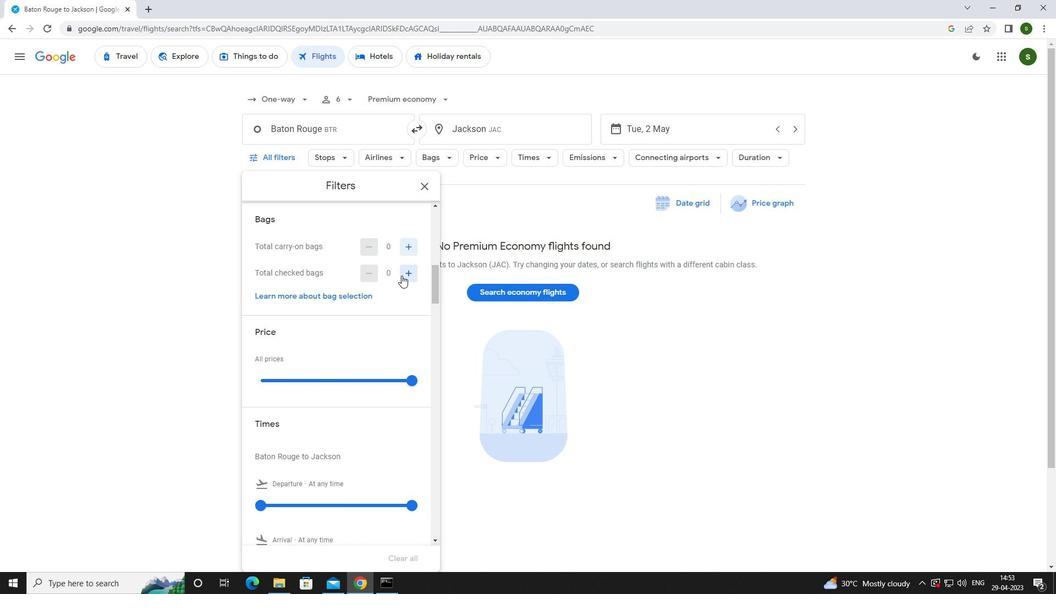 
Action: Mouse pressed left at (403, 274)
Screenshot: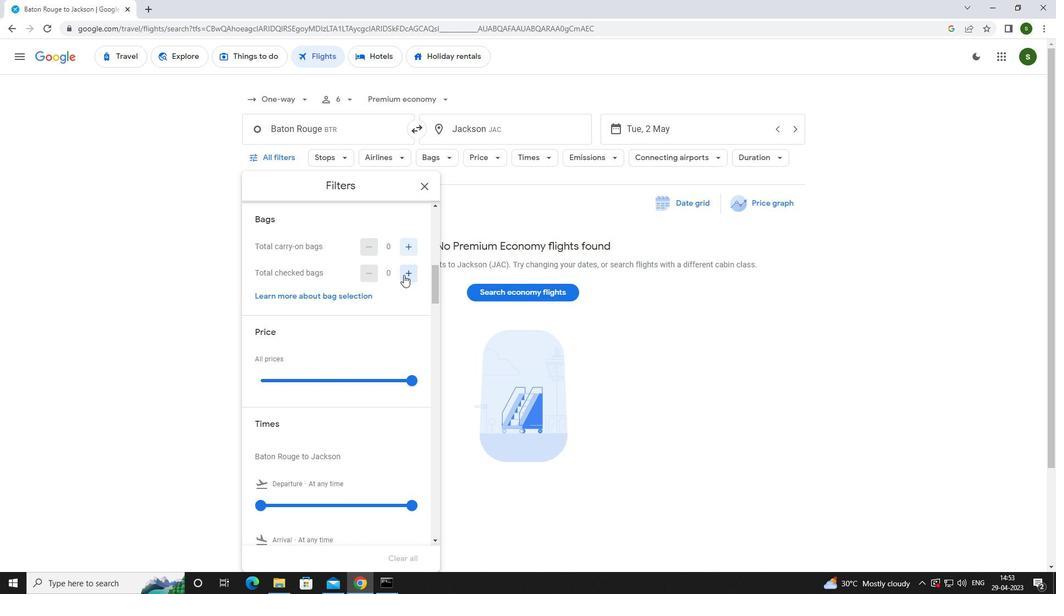 
Action: Mouse pressed left at (403, 274)
Screenshot: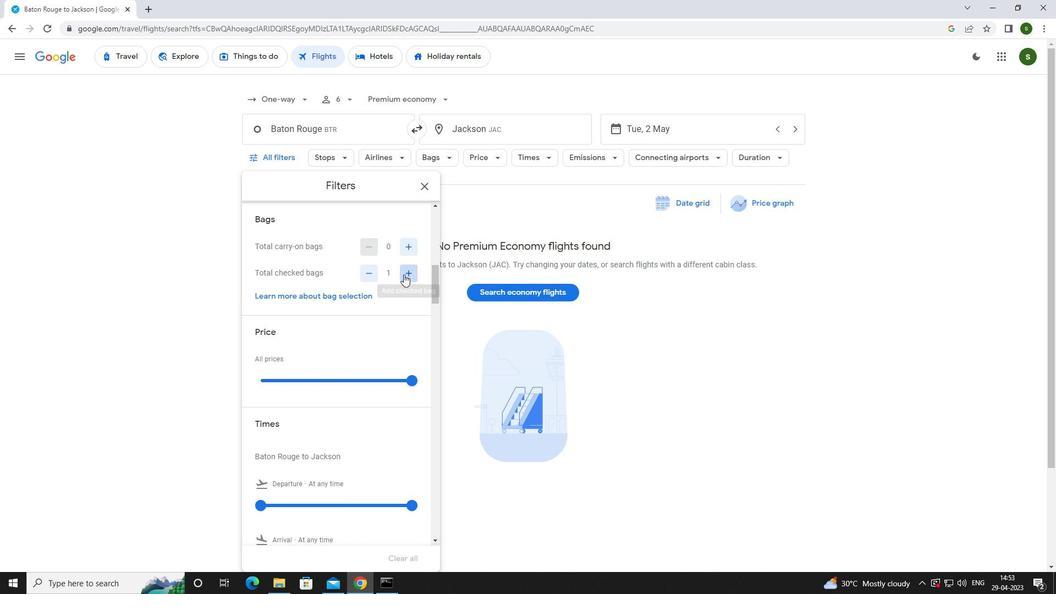 
Action: Mouse pressed left at (403, 274)
Screenshot: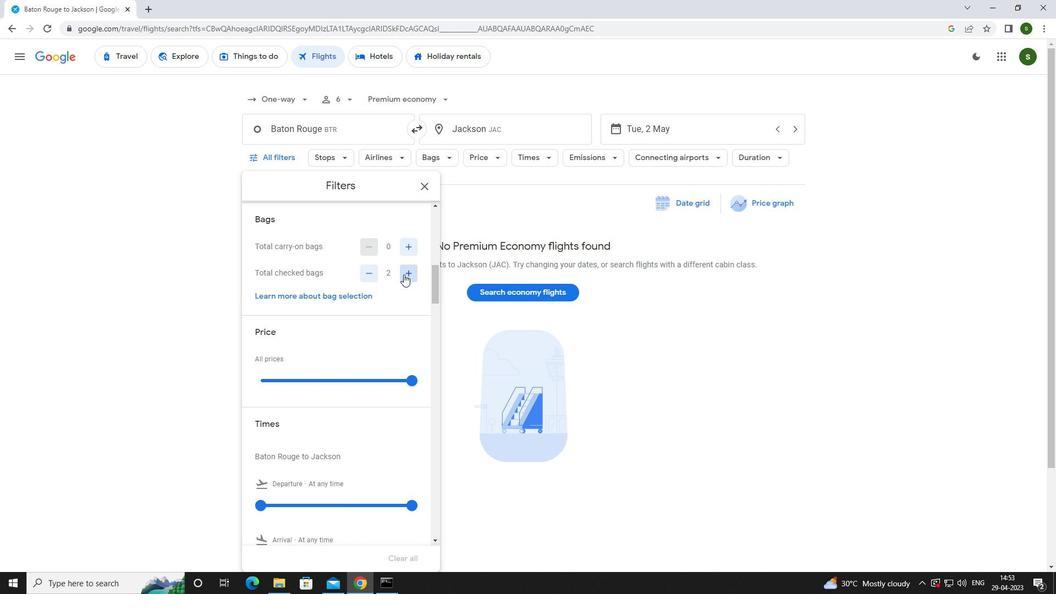
Action: Mouse moved to (375, 286)
Screenshot: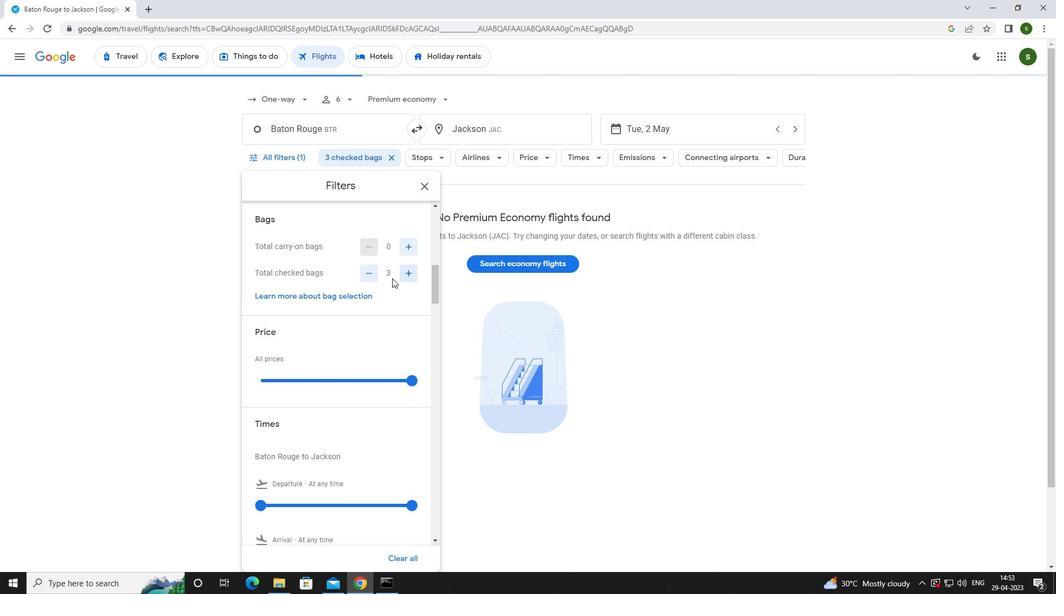 
Action: Mouse scrolled (375, 286) with delta (0, 0)
Screenshot: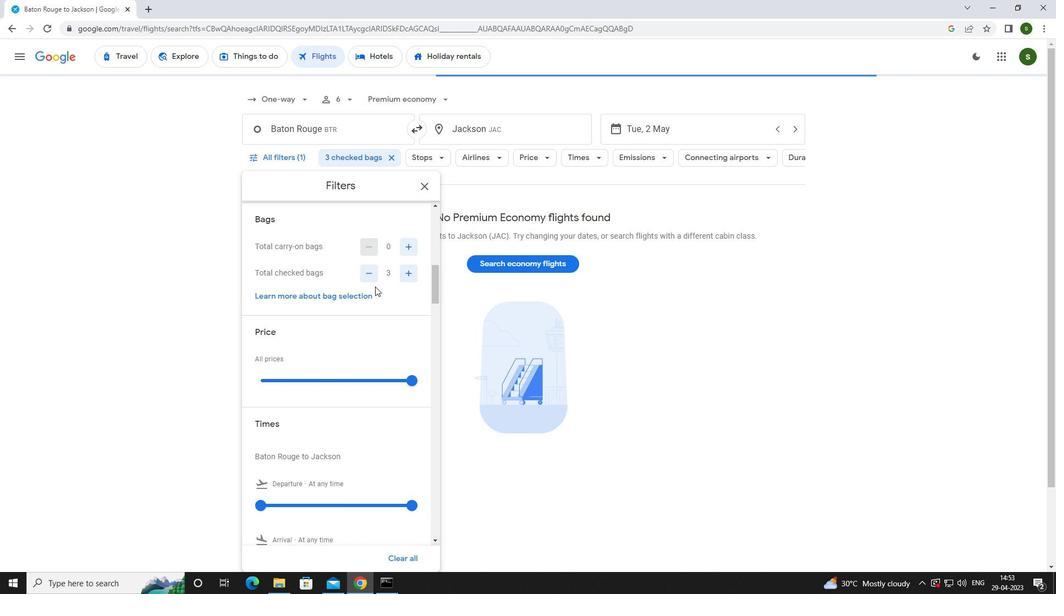 
Action: Mouse scrolled (375, 286) with delta (0, 0)
Screenshot: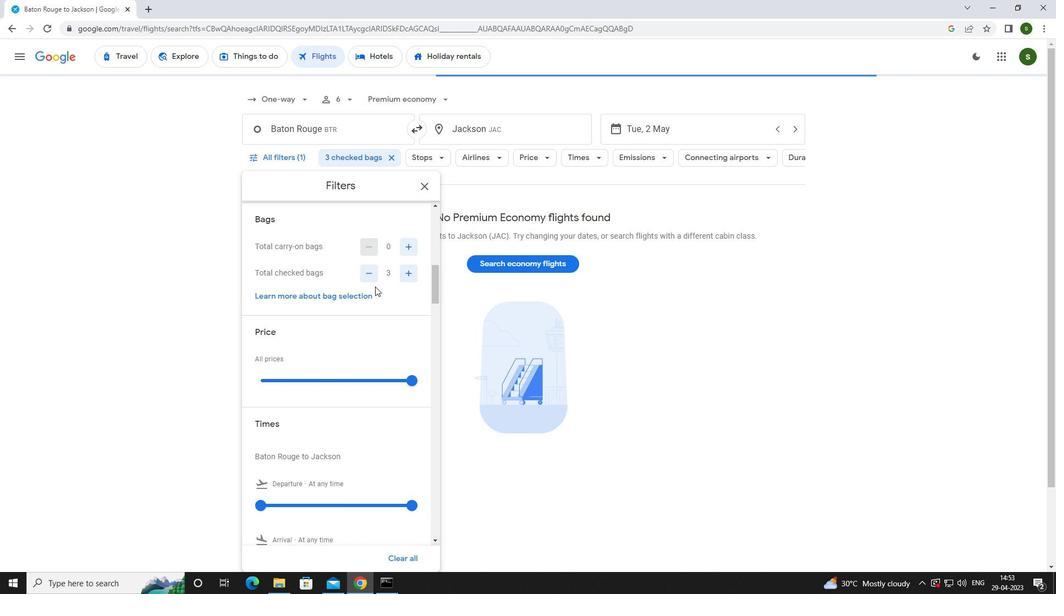 
Action: Mouse moved to (408, 271)
Screenshot: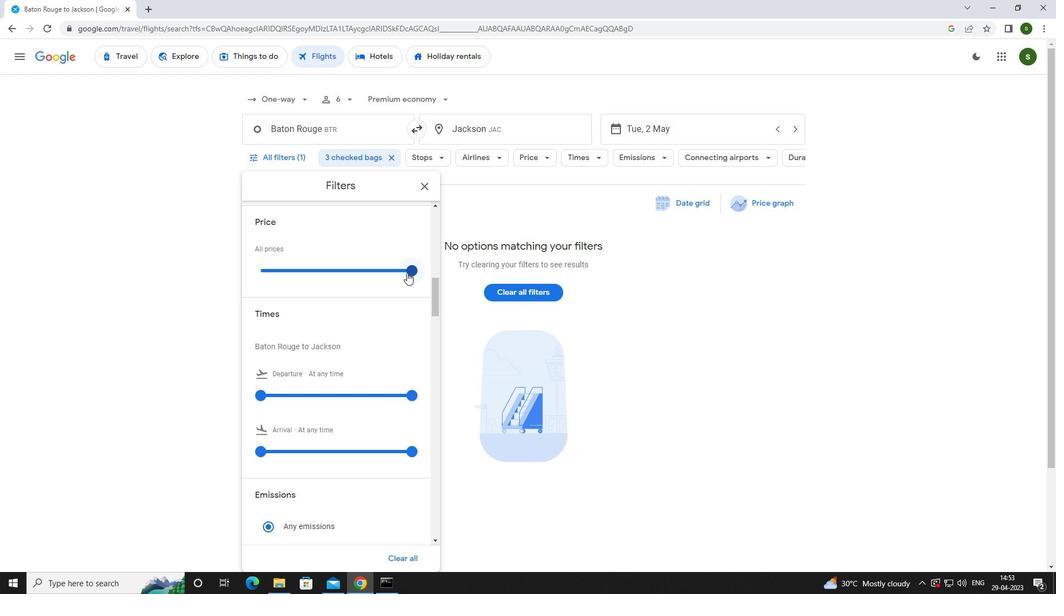 
Action: Mouse pressed left at (408, 271)
Screenshot: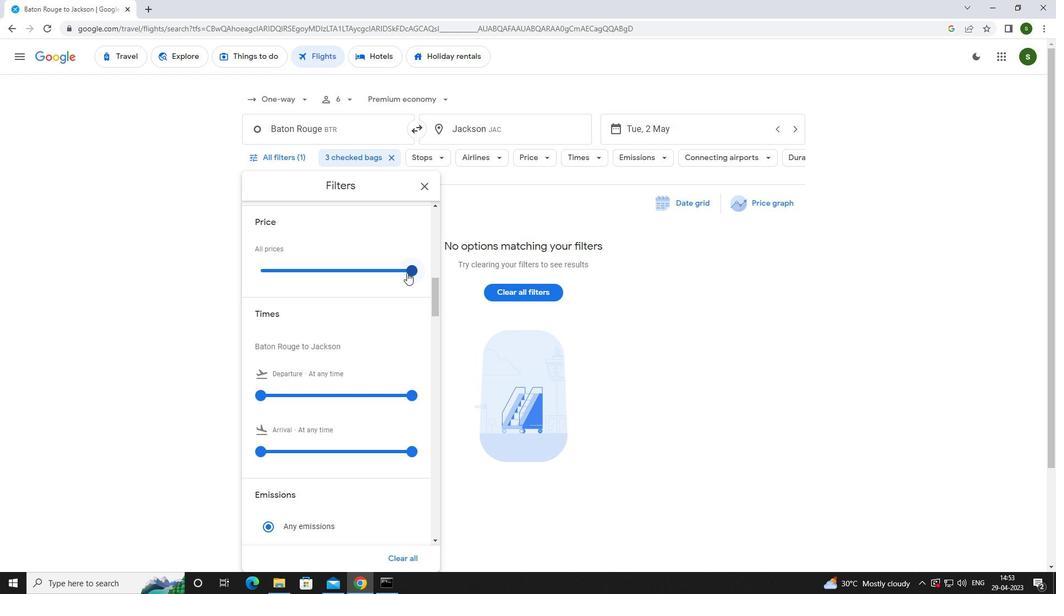 
Action: Mouse moved to (258, 393)
Screenshot: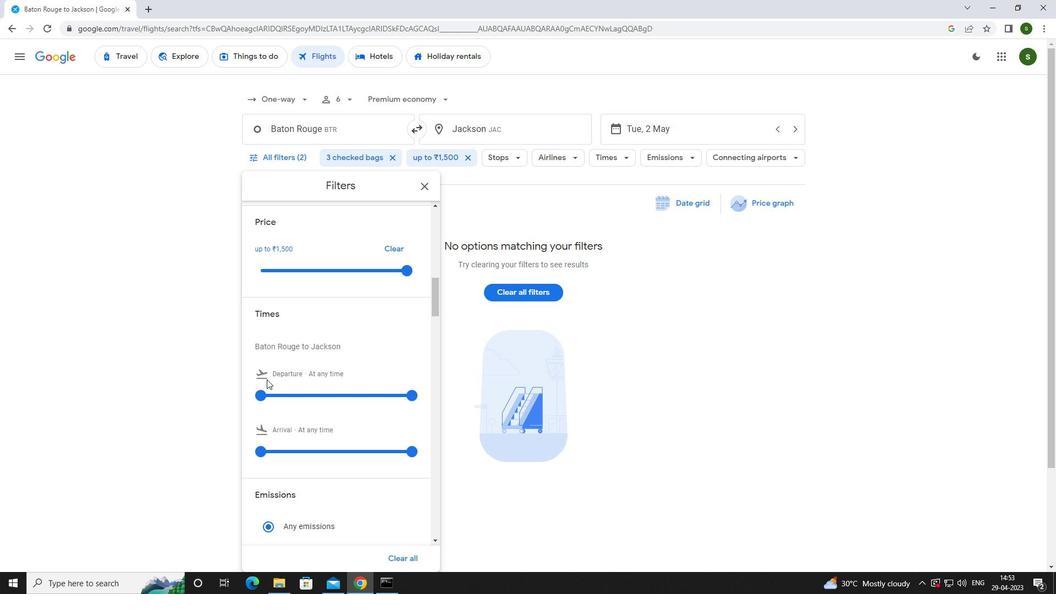 
Action: Mouse pressed left at (258, 393)
Screenshot: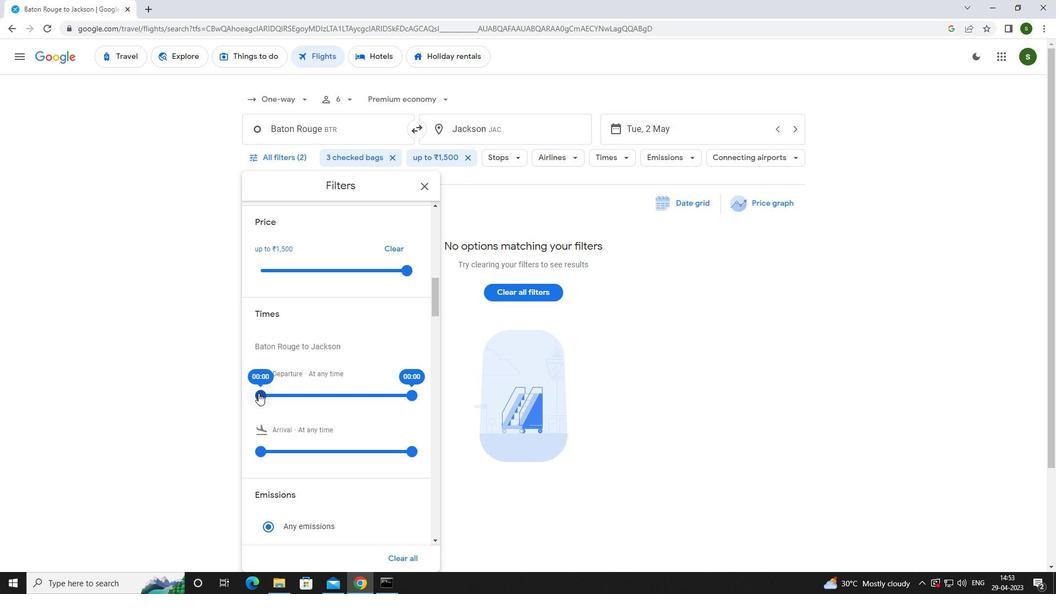 
Action: Mouse moved to (623, 368)
Screenshot: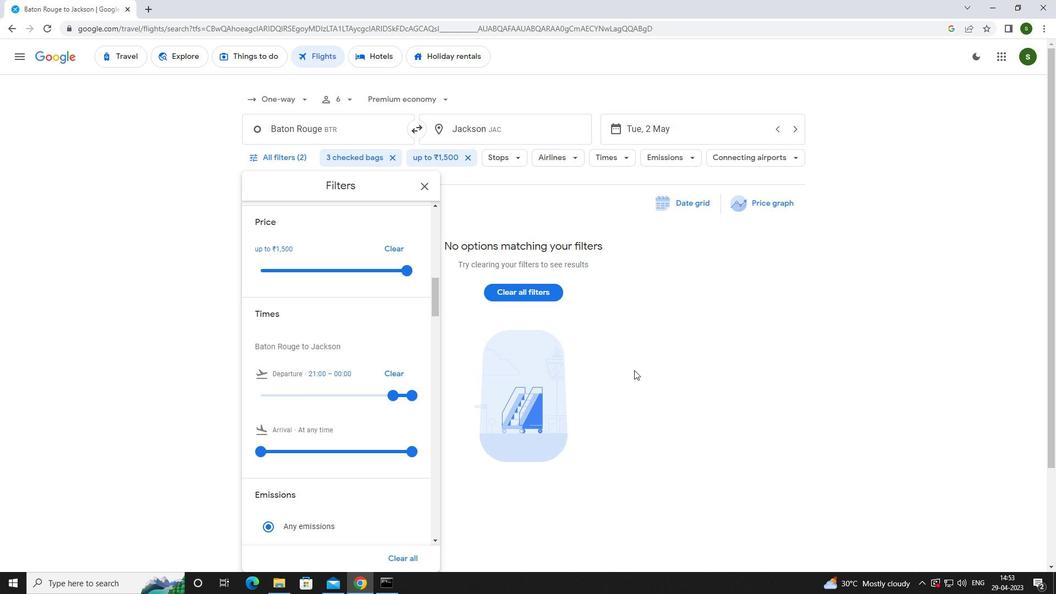 
Action: Mouse pressed left at (623, 368)
Screenshot: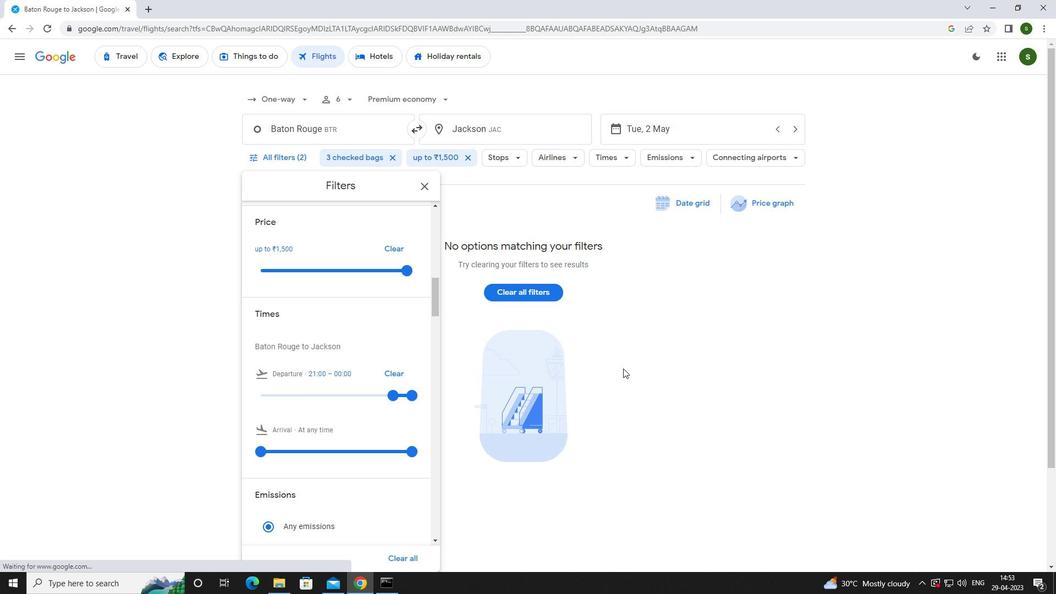 
